 Task: Open Card Regulatory Compliance Review in Board User Experience Design to Workspace Information Management and add a team member Softage.4@softage.net, a label Orange, a checklist Social Media Marketing, an attachment from your onedrive, a color Orange and finally, add a card description 'Plan and execute company team-building conference with team-building challenges' and a comment 'Given the potential complexity of this task, let us ensure that we have a clear plan and process in place before beginning.'. Add a start date 'Jan 08, 1900' with a due date 'Jan 15, 1900'
Action: Mouse moved to (718, 191)
Screenshot: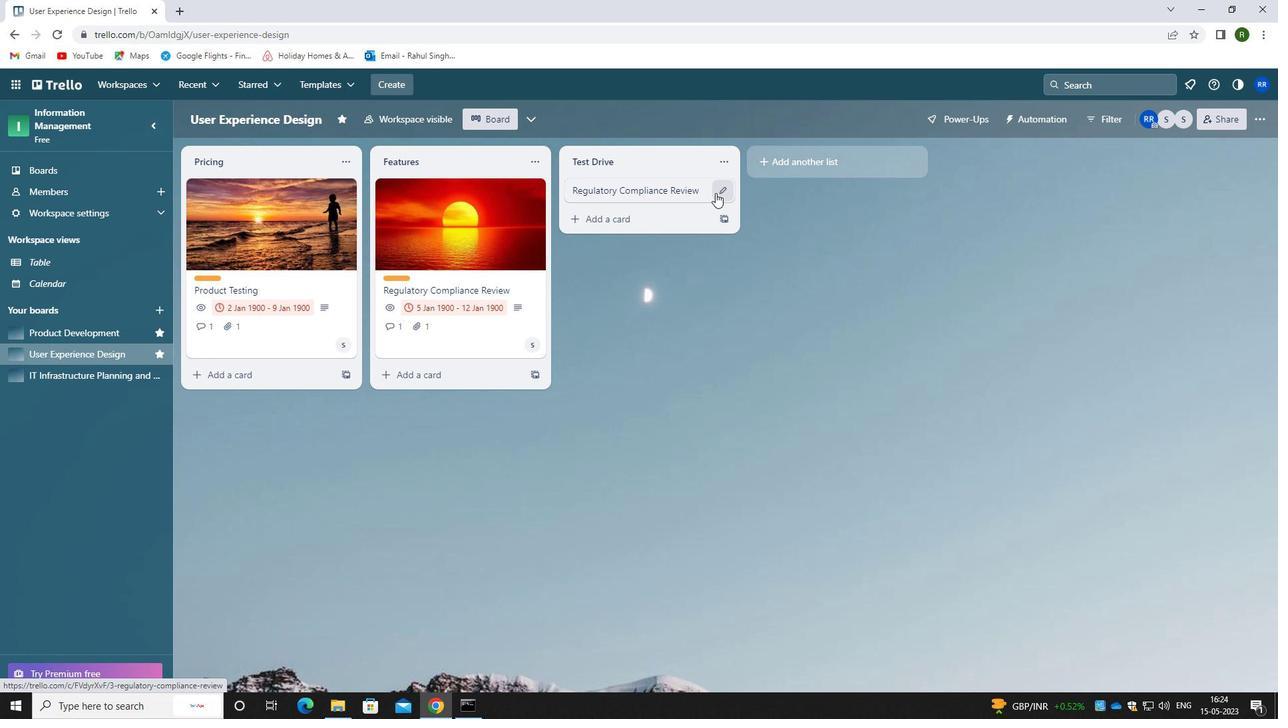 
Action: Mouse pressed left at (718, 191)
Screenshot: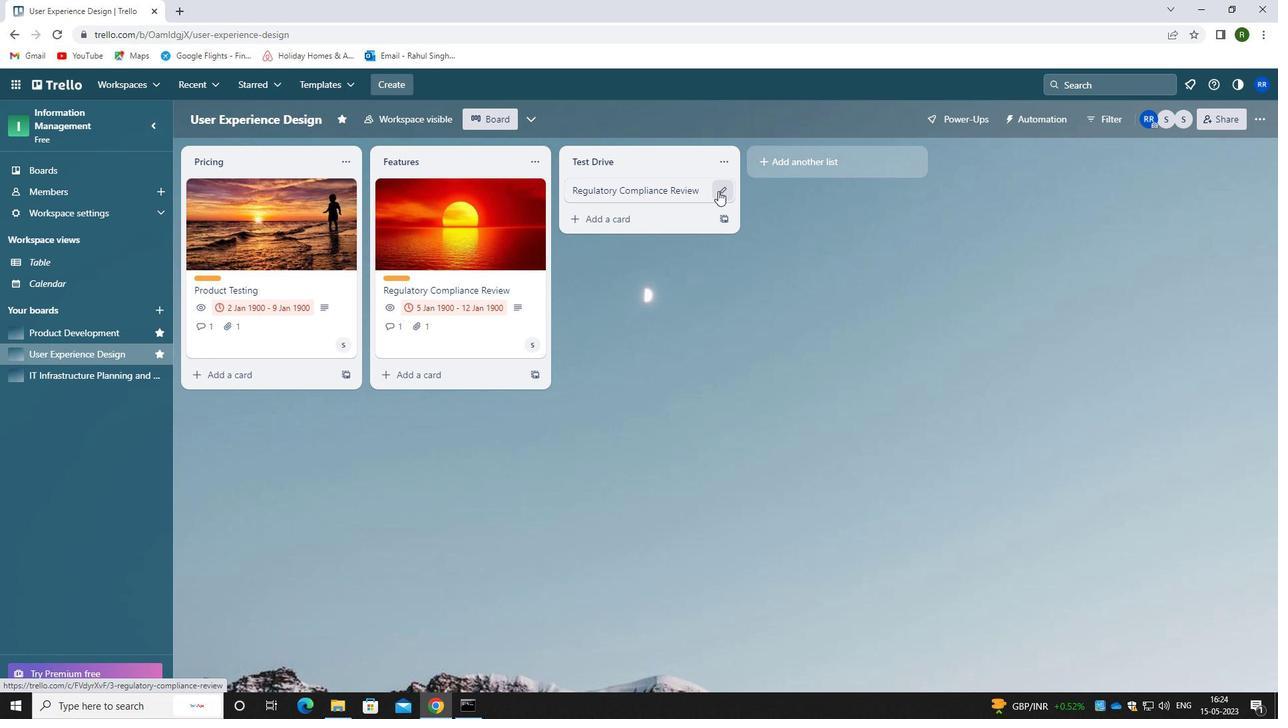 
Action: Mouse moved to (772, 192)
Screenshot: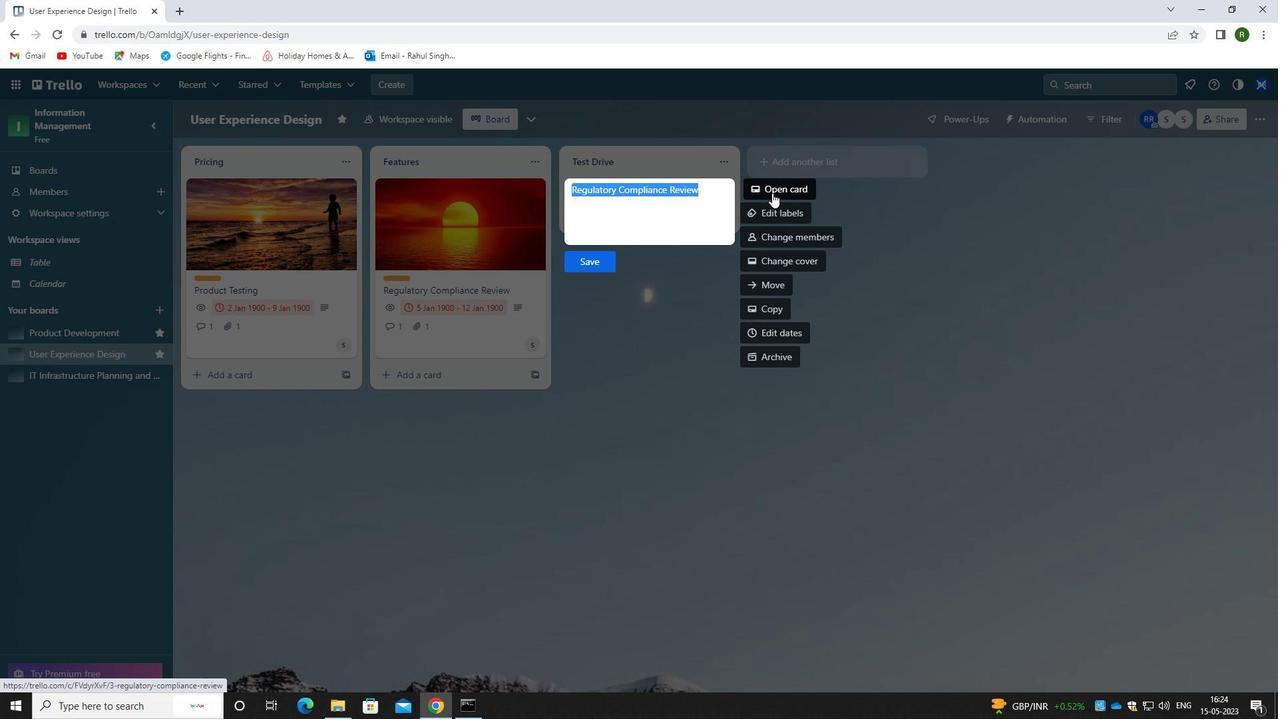 
Action: Mouse pressed left at (772, 192)
Screenshot: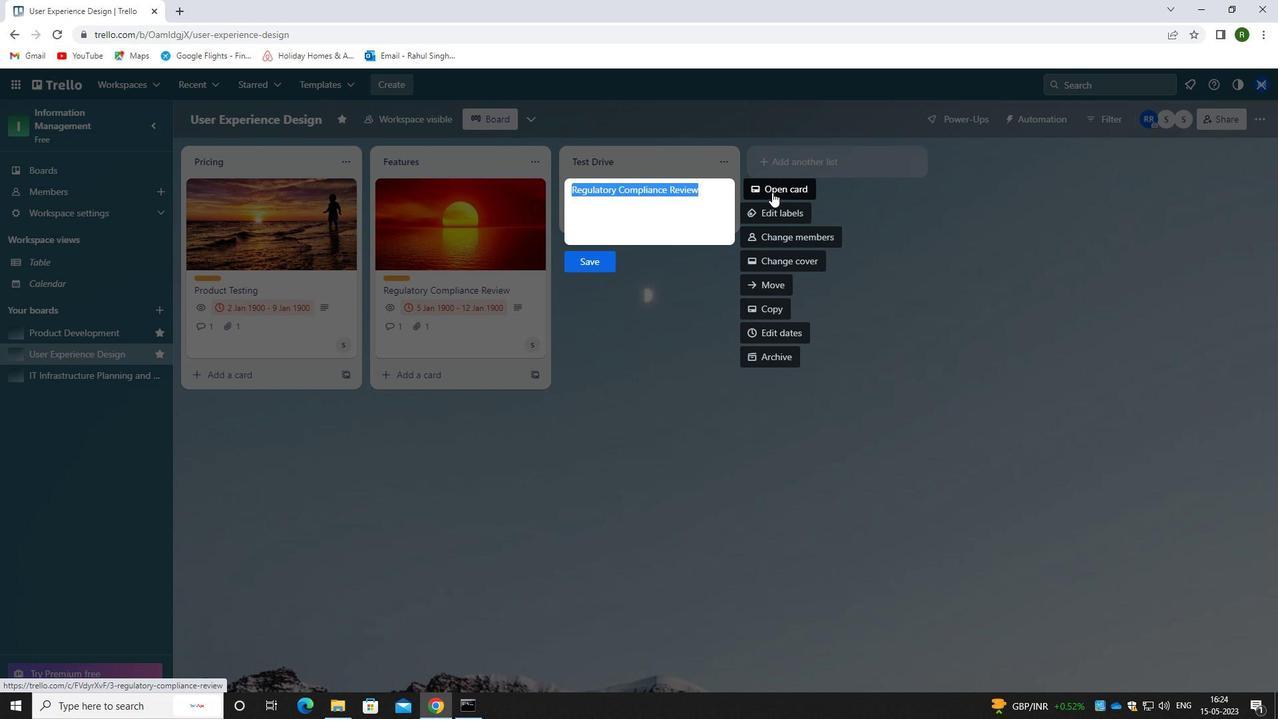 
Action: Mouse moved to (811, 240)
Screenshot: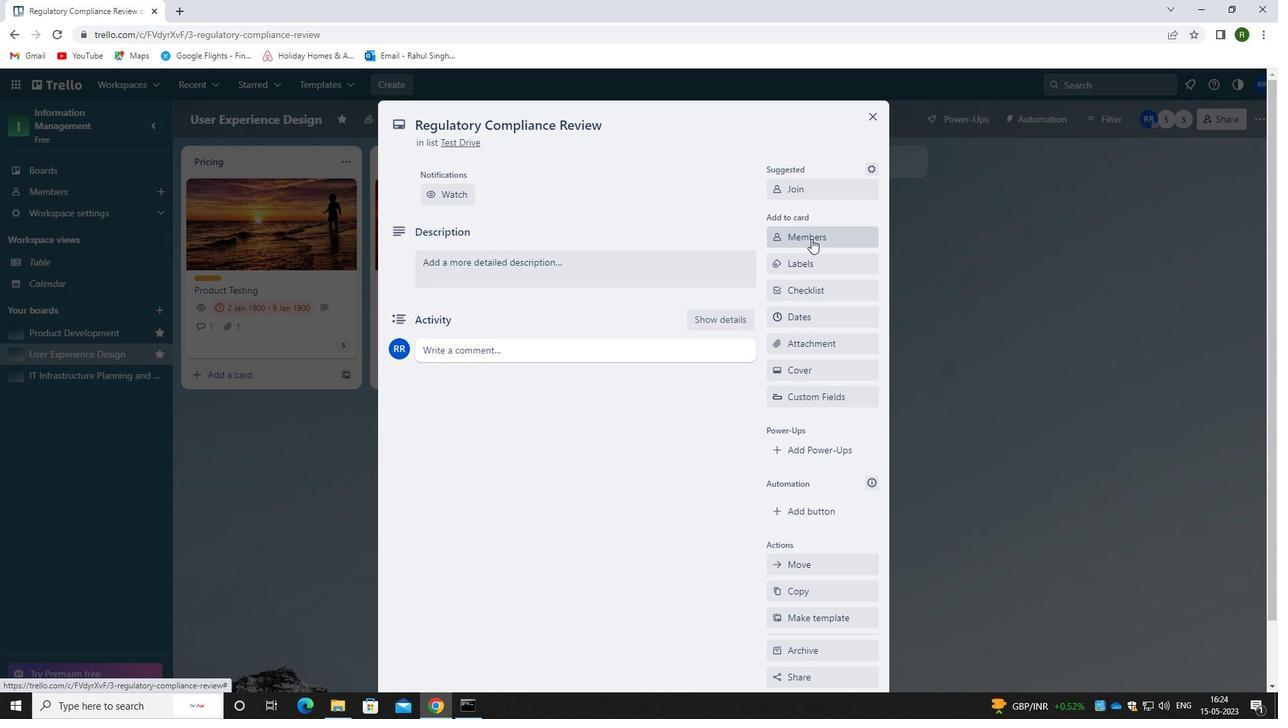 
Action: Mouse pressed left at (811, 240)
Screenshot: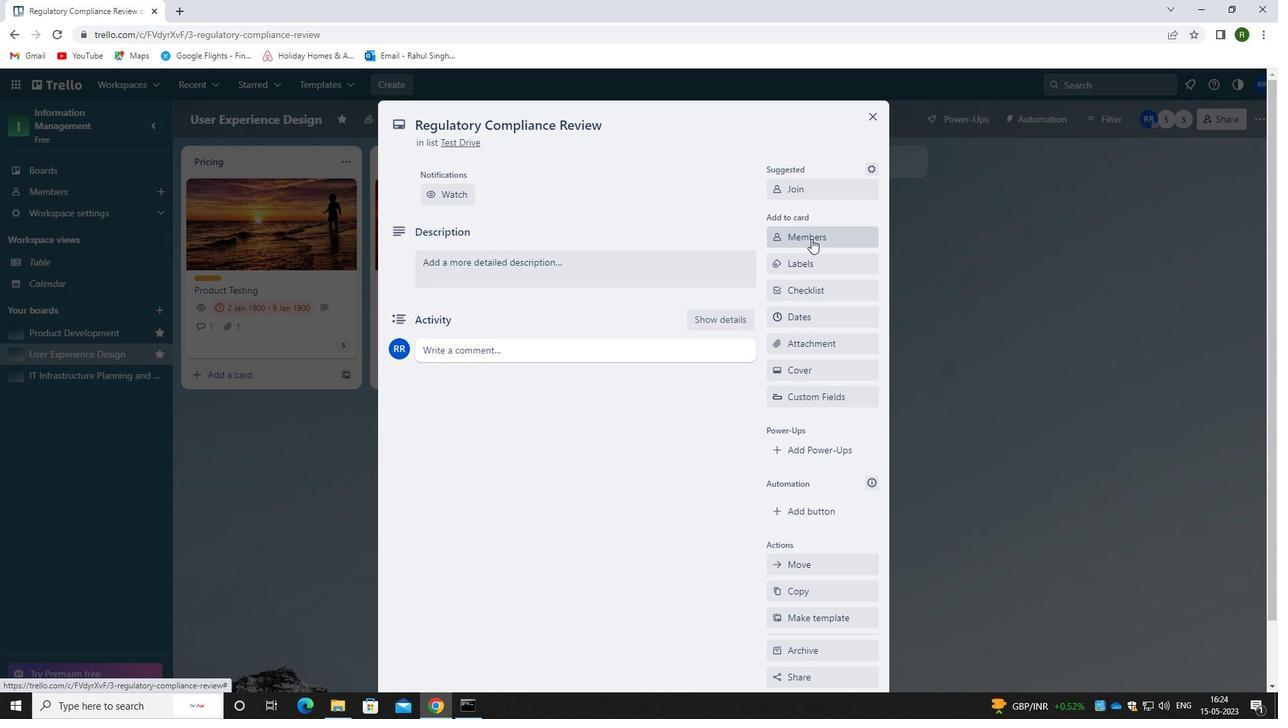 
Action: Mouse moved to (821, 293)
Screenshot: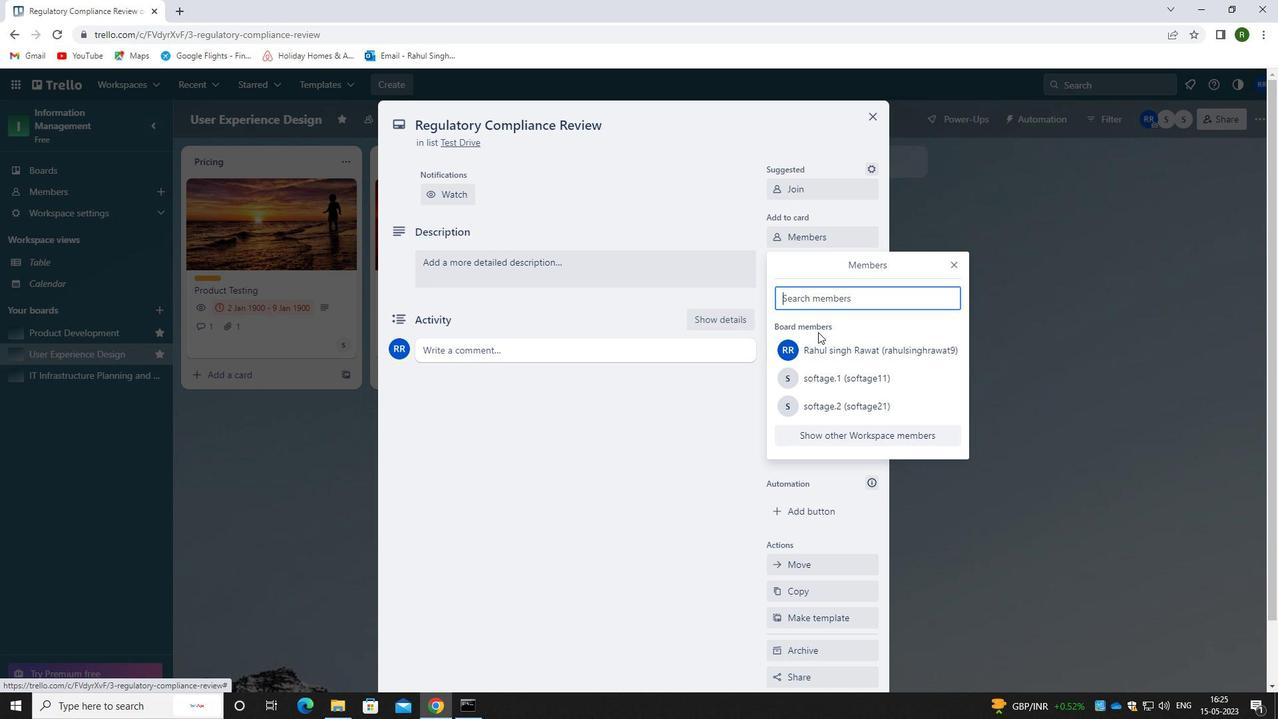 
Action: Key pressed <Key.caps_lock>s<Key.caps_lock>oftage.4<Key.shift>@SOFTAGE.NET
Screenshot: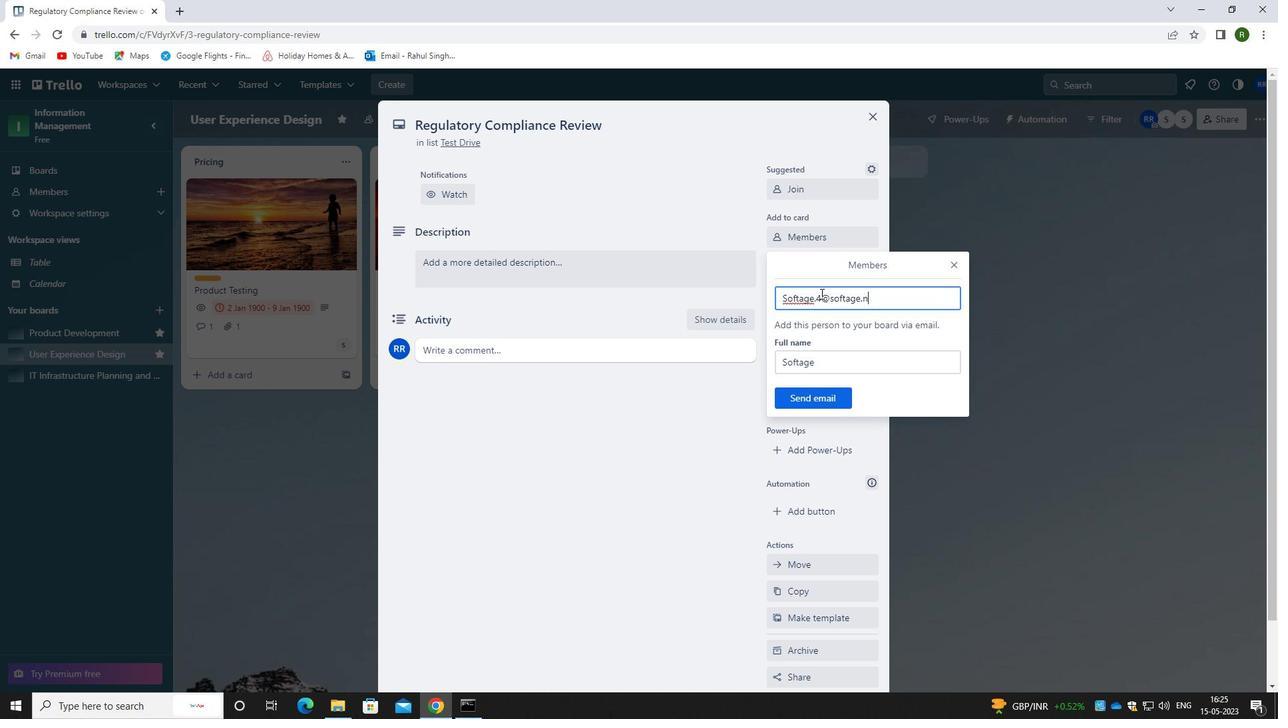 
Action: Mouse moved to (823, 393)
Screenshot: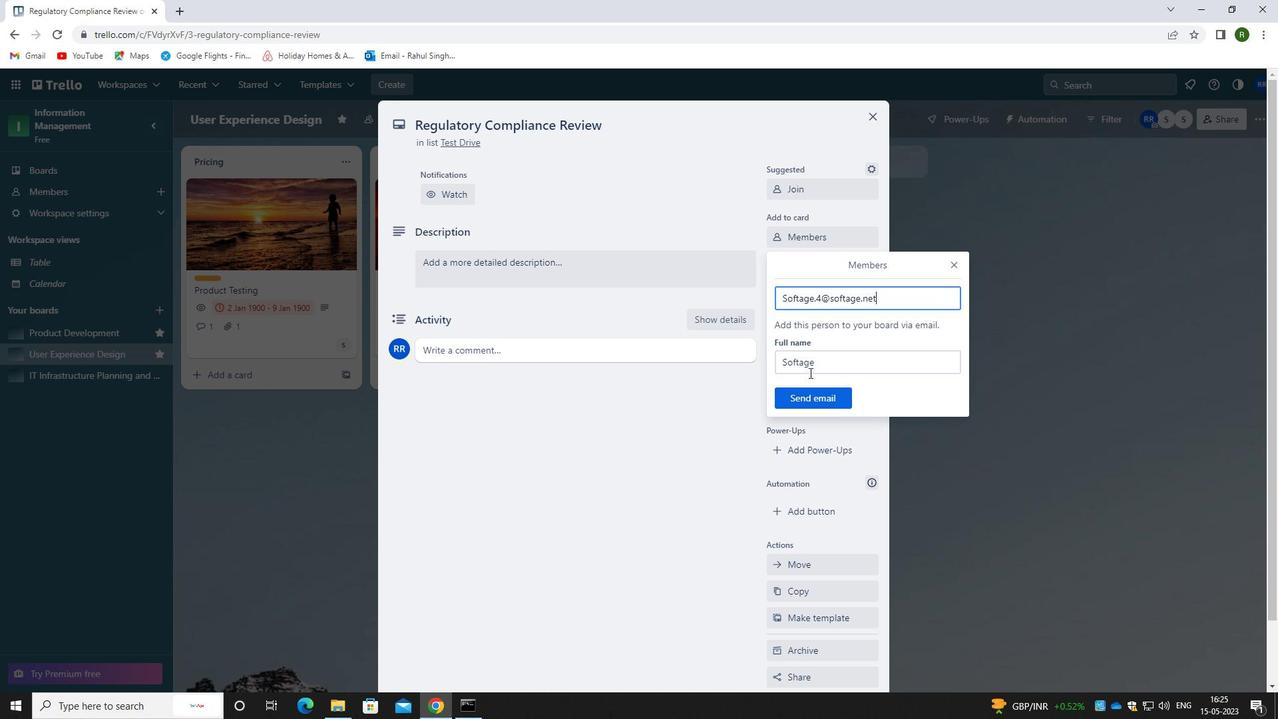 
Action: Mouse pressed left at (823, 393)
Screenshot: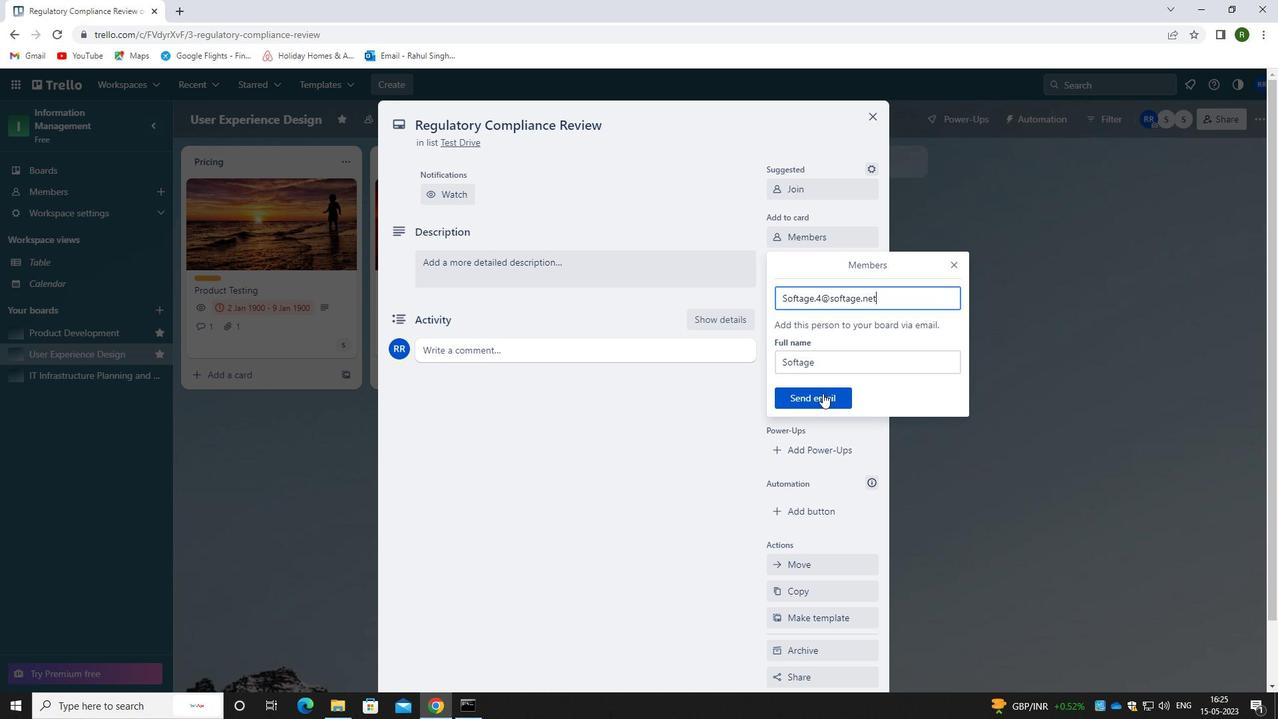 
Action: Mouse moved to (792, 263)
Screenshot: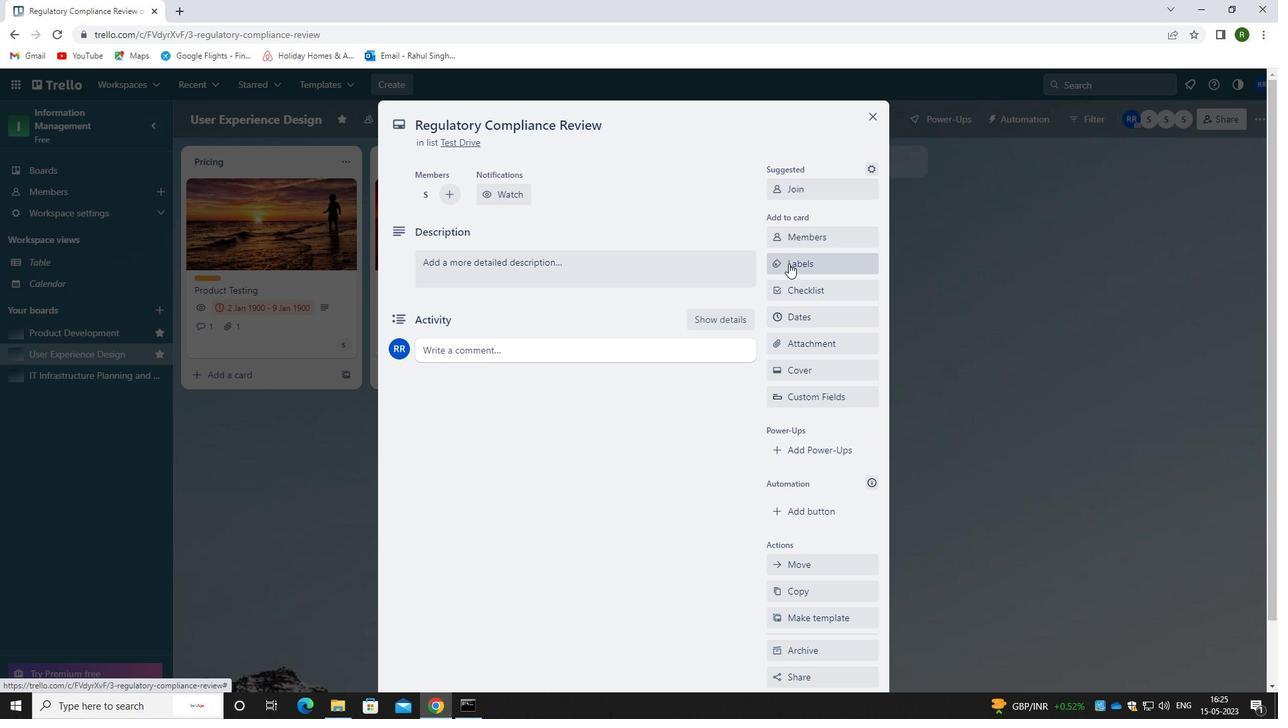 
Action: Mouse pressed left at (792, 263)
Screenshot: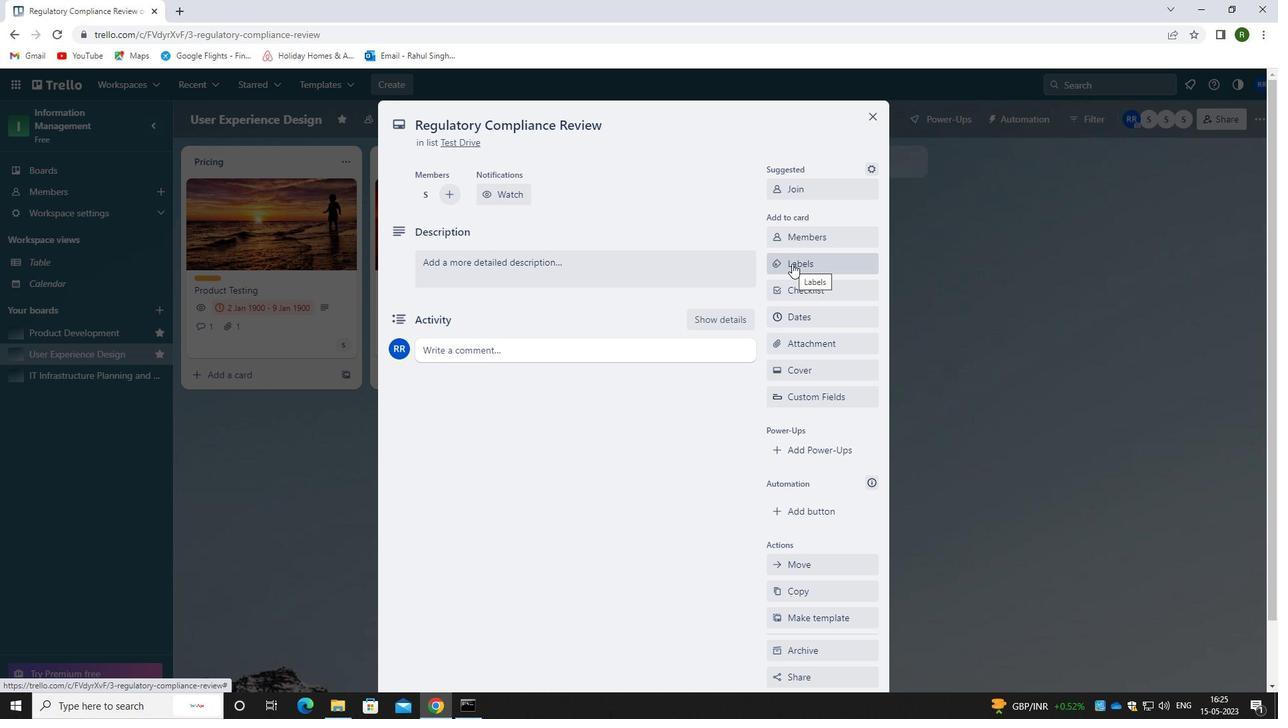 
Action: Mouse moved to (832, 316)
Screenshot: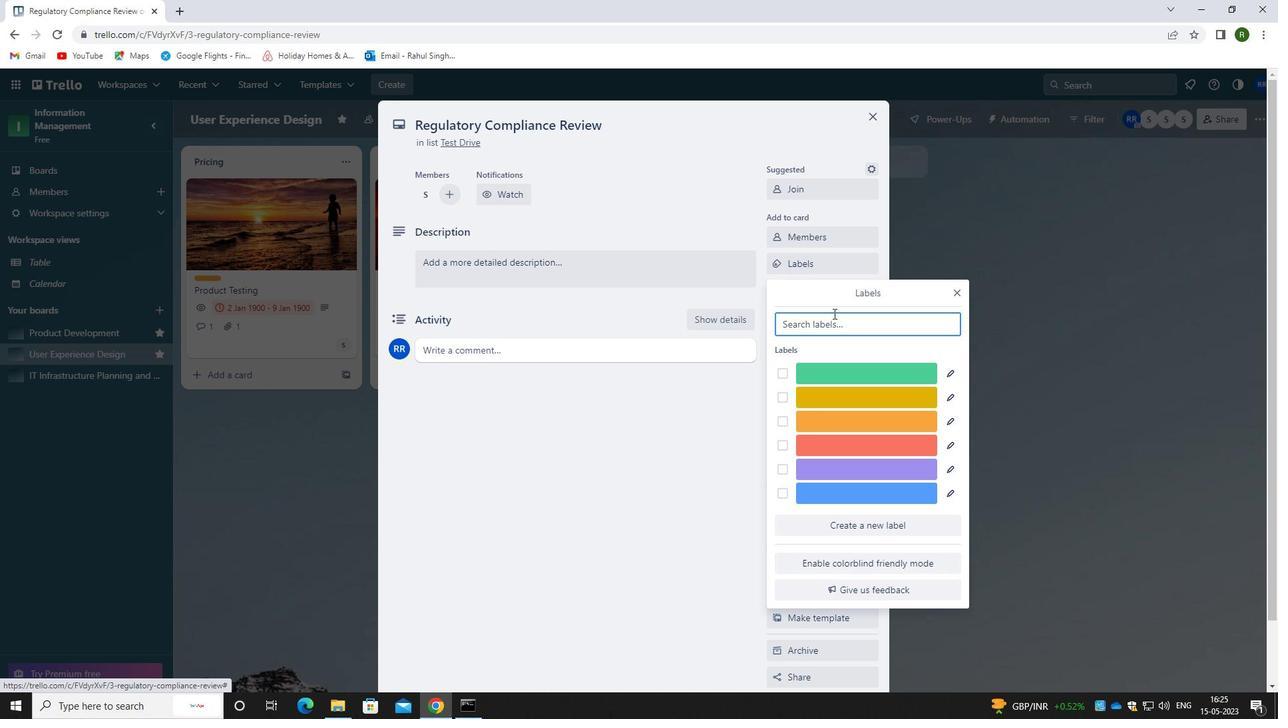 
Action: Key pressed ORANGE
Screenshot: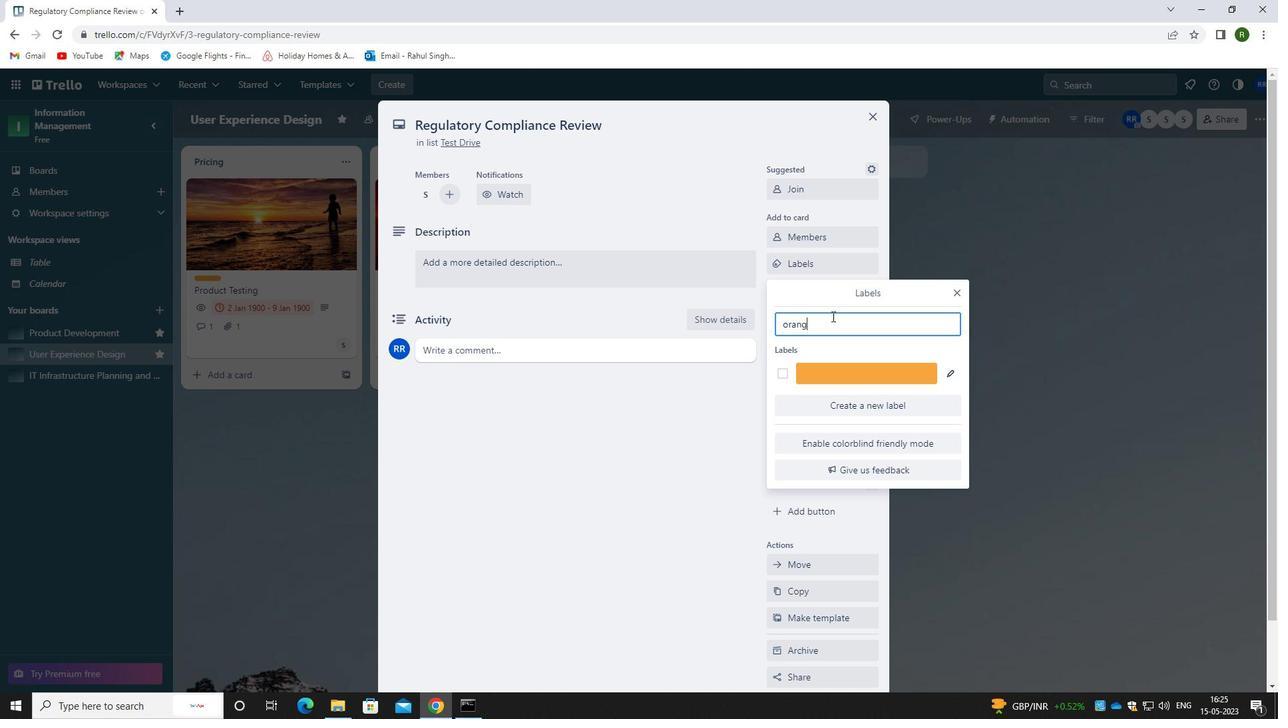 
Action: Mouse moved to (784, 379)
Screenshot: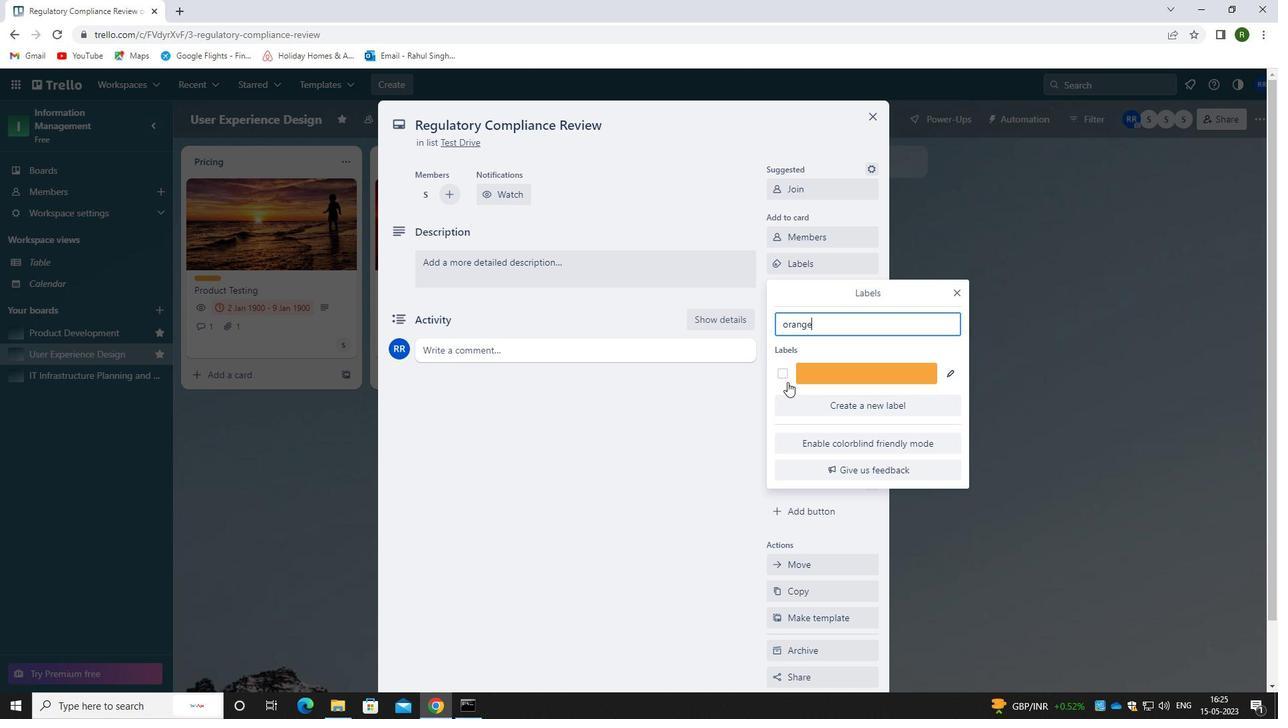 
Action: Mouse pressed left at (784, 379)
Screenshot: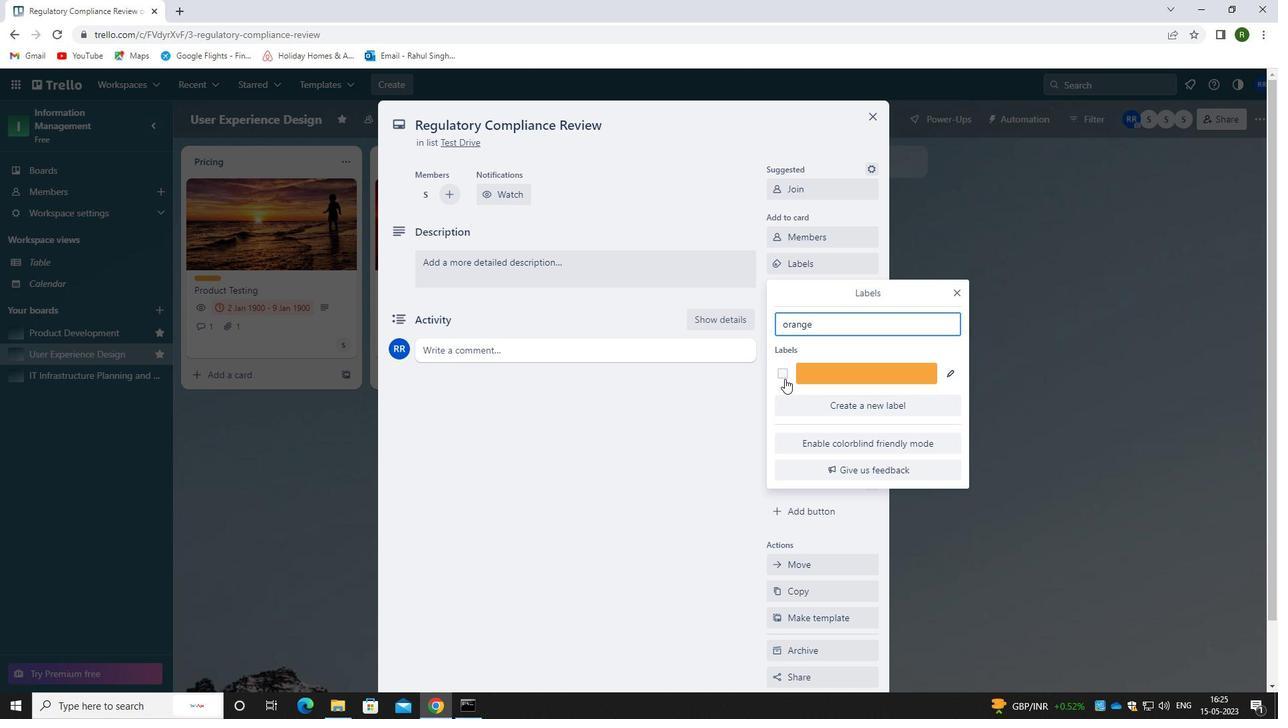 
Action: Mouse moved to (730, 418)
Screenshot: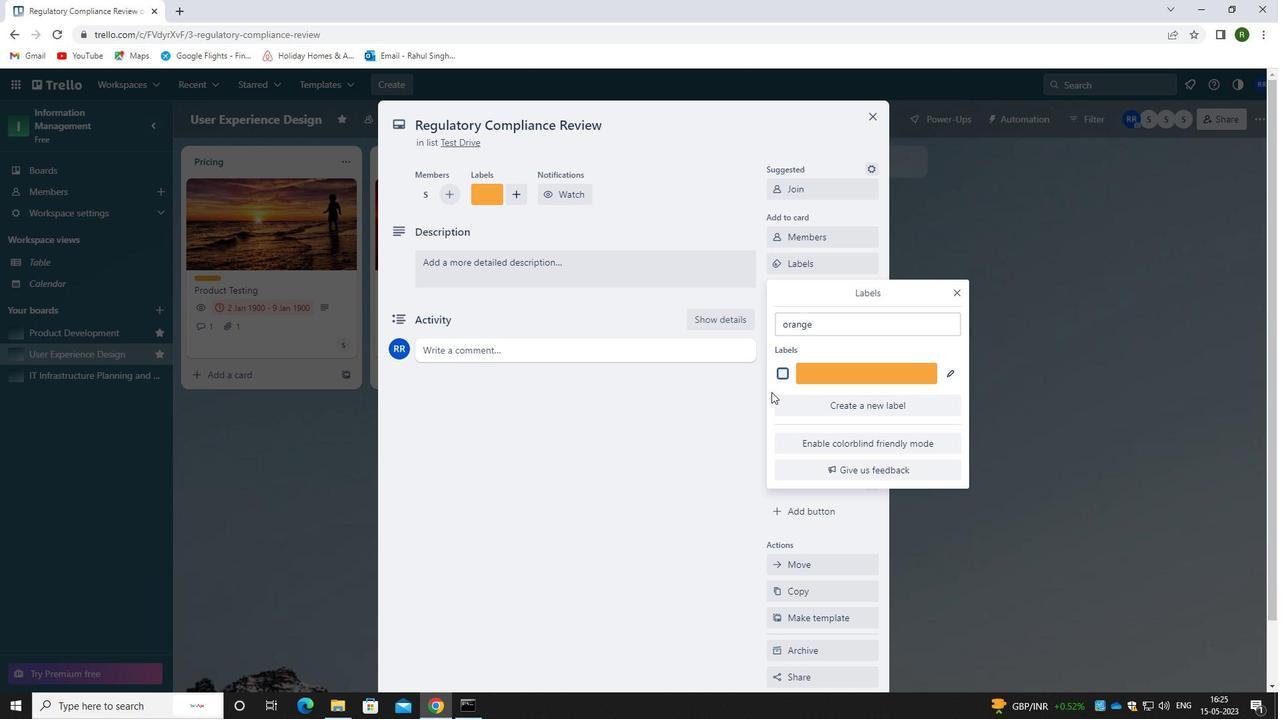 
Action: Mouse pressed left at (730, 418)
Screenshot: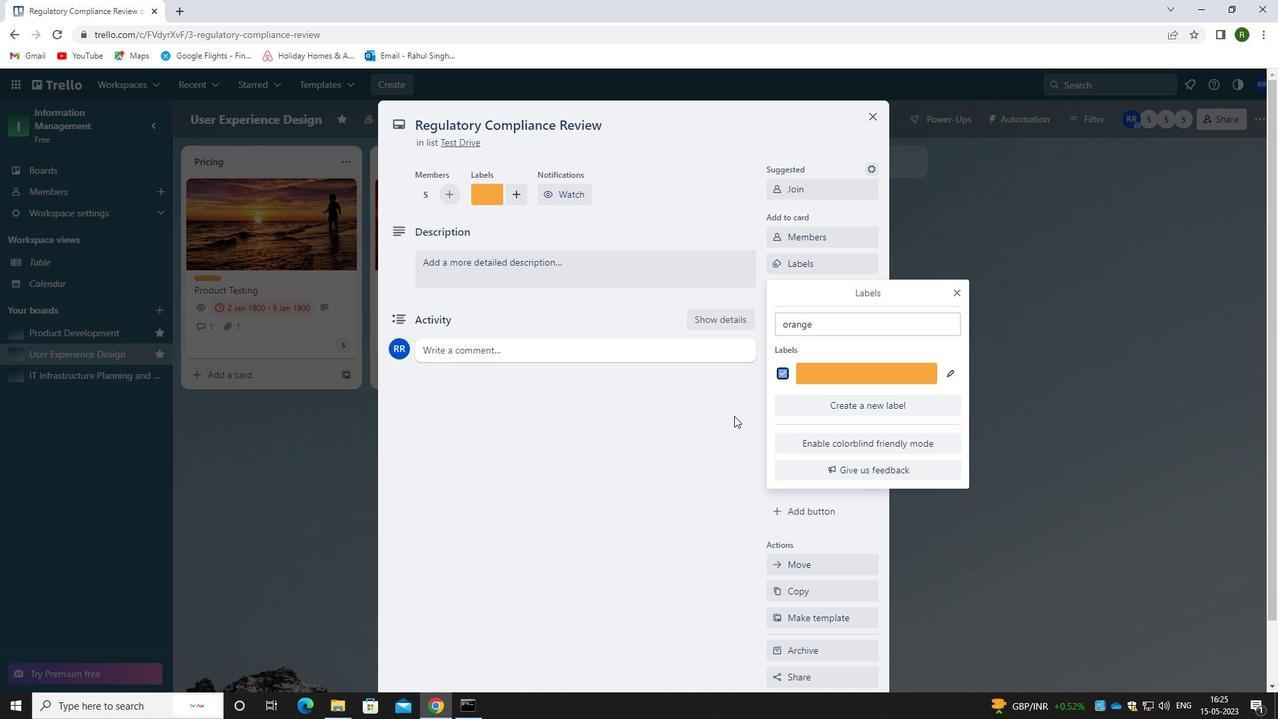 
Action: Mouse moved to (831, 291)
Screenshot: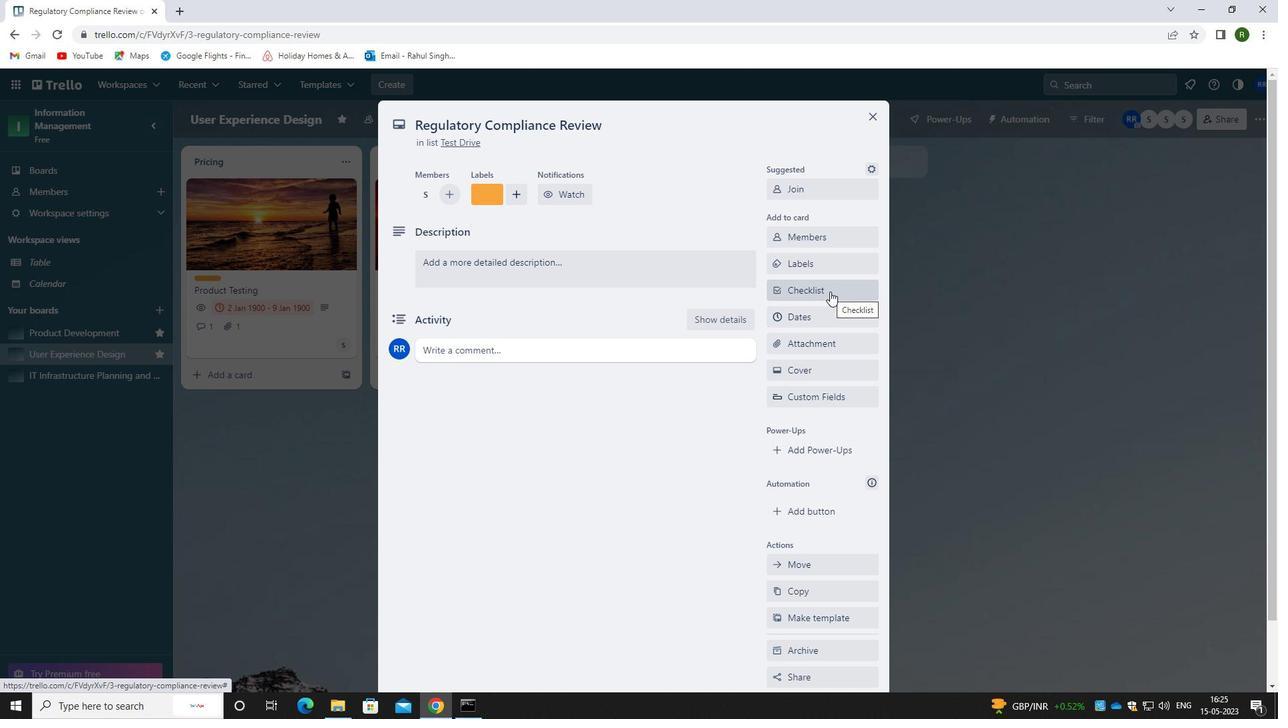 
Action: Mouse pressed left at (831, 291)
Screenshot: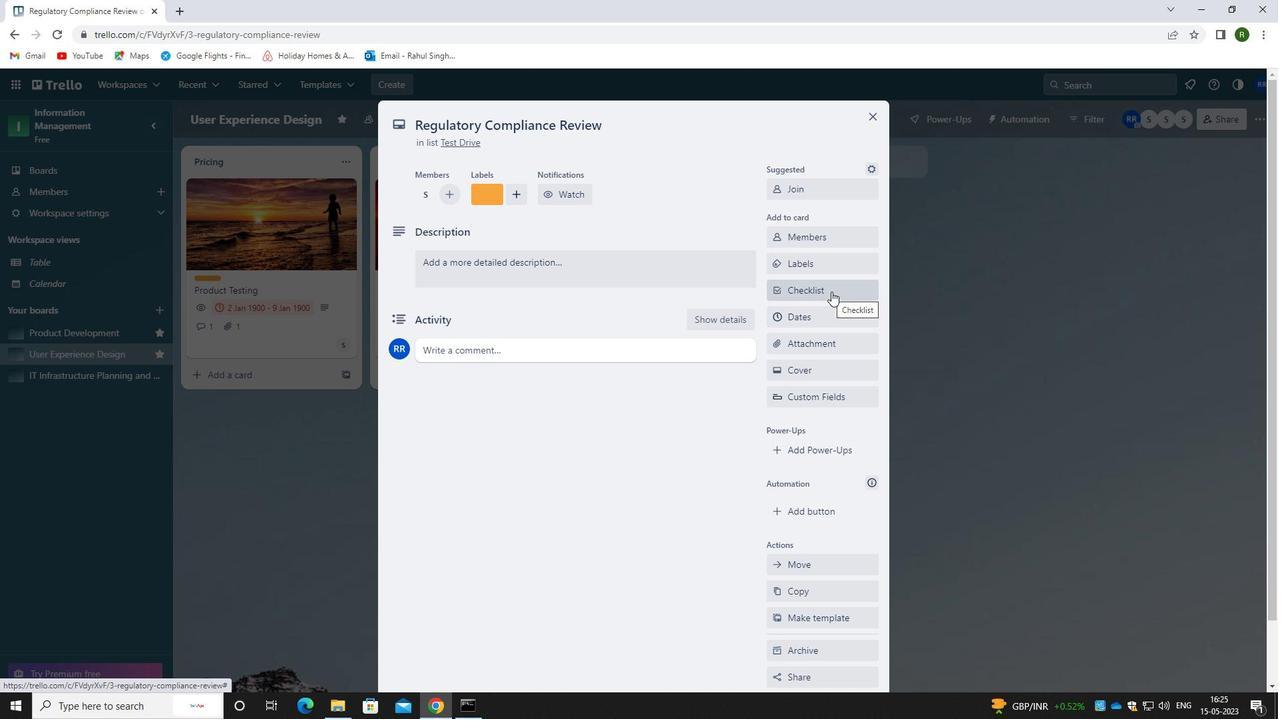 
Action: Mouse moved to (807, 358)
Screenshot: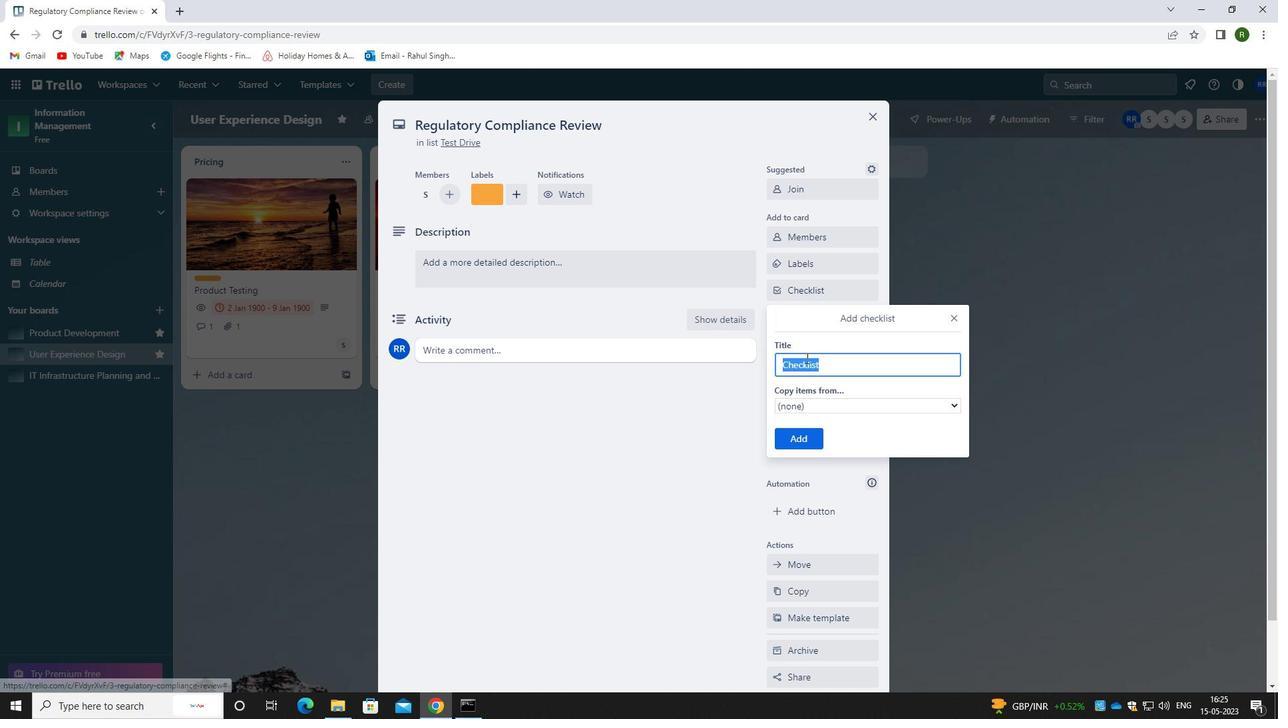 
Action: Key pressed <Key.shift>SOCIAL<Key.space><Key.shift>MEDIA<Key.space><Key.shift>MARKETING
Screenshot: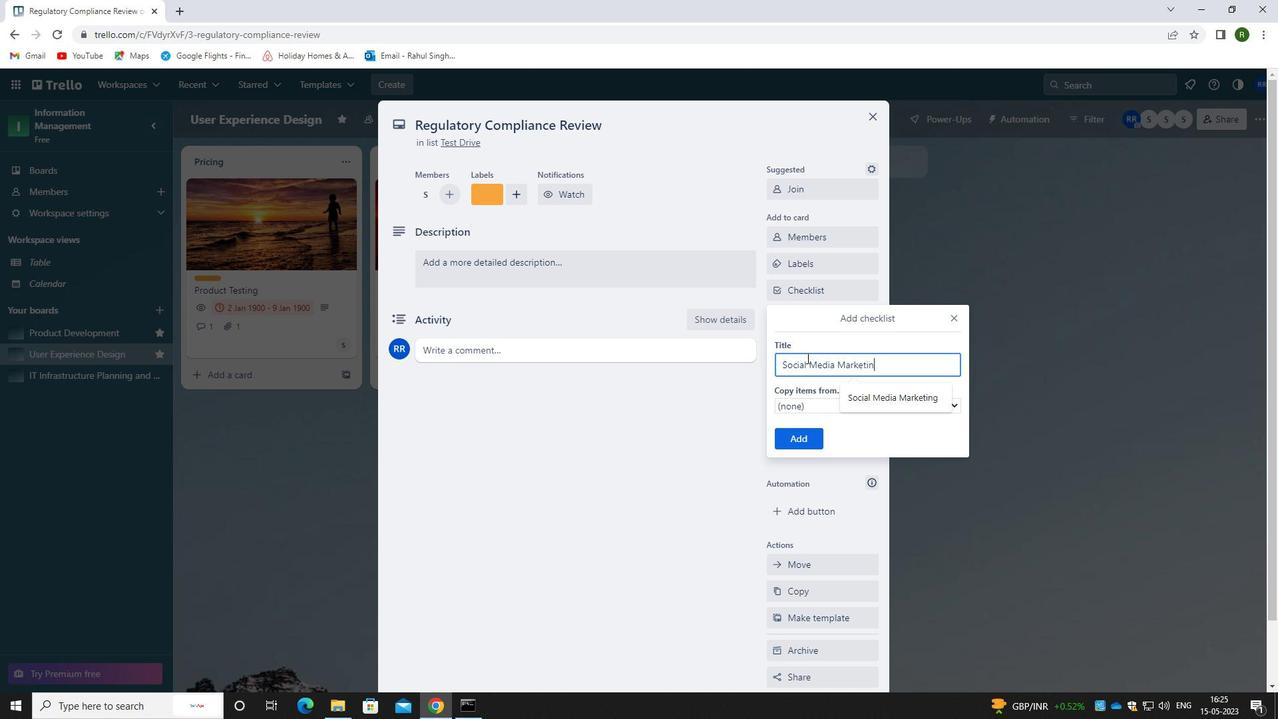 
Action: Mouse moved to (800, 431)
Screenshot: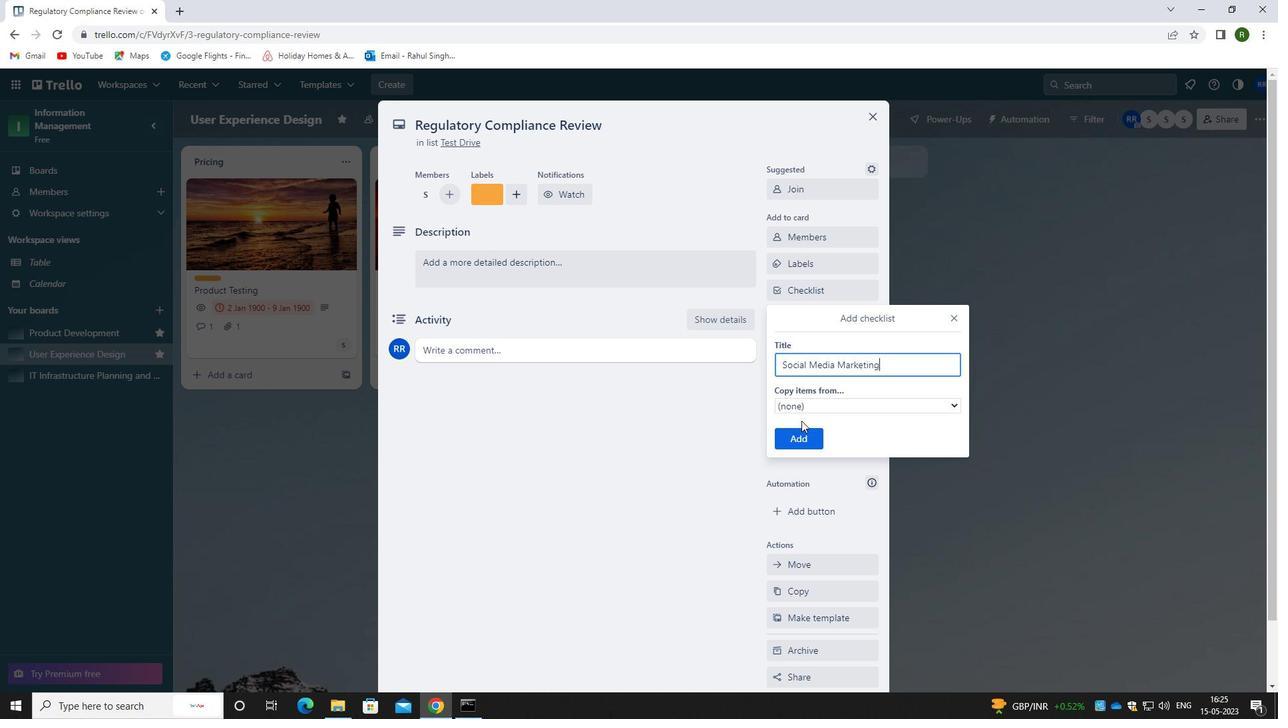 
Action: Mouse pressed left at (800, 431)
Screenshot: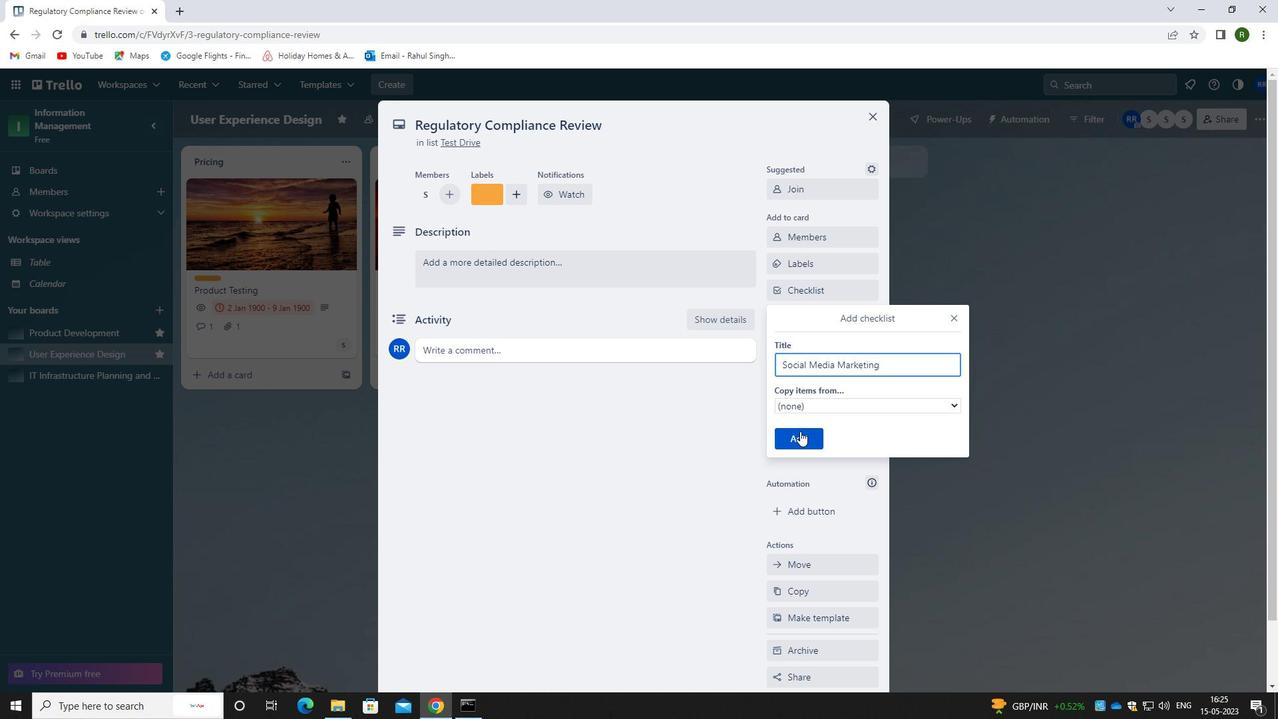 
Action: Mouse moved to (832, 352)
Screenshot: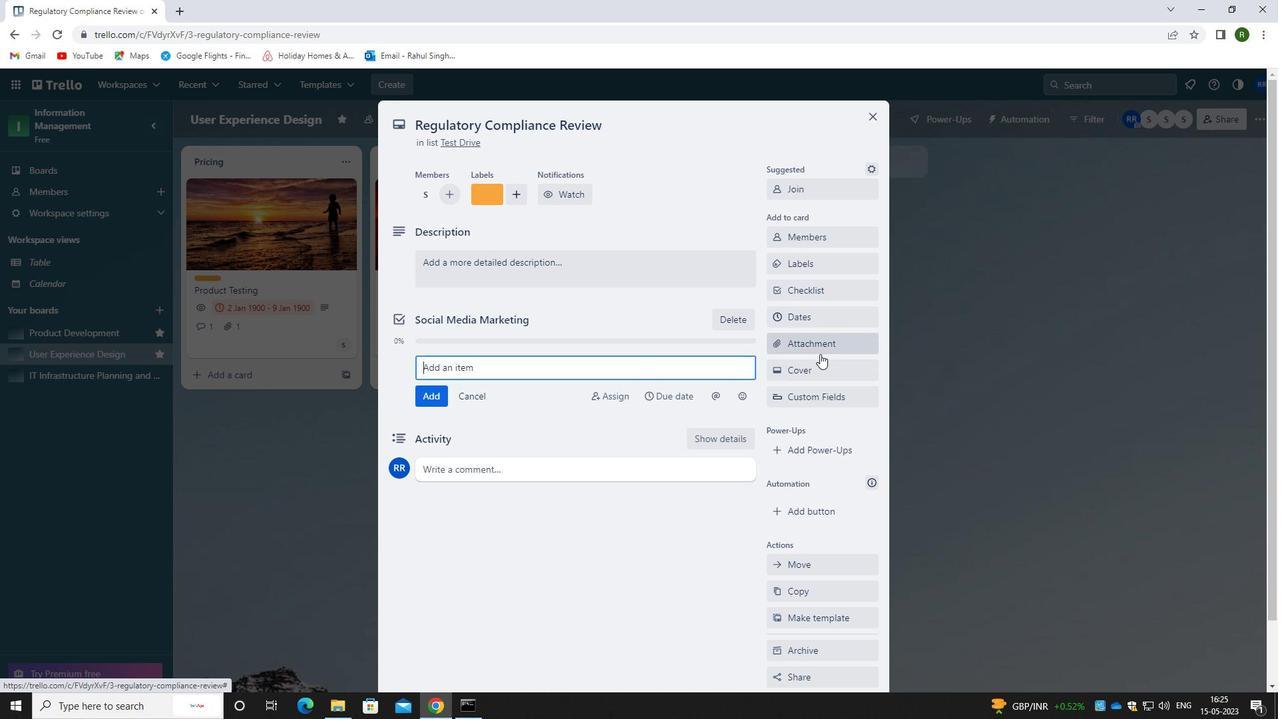 
Action: Mouse pressed left at (832, 352)
Screenshot: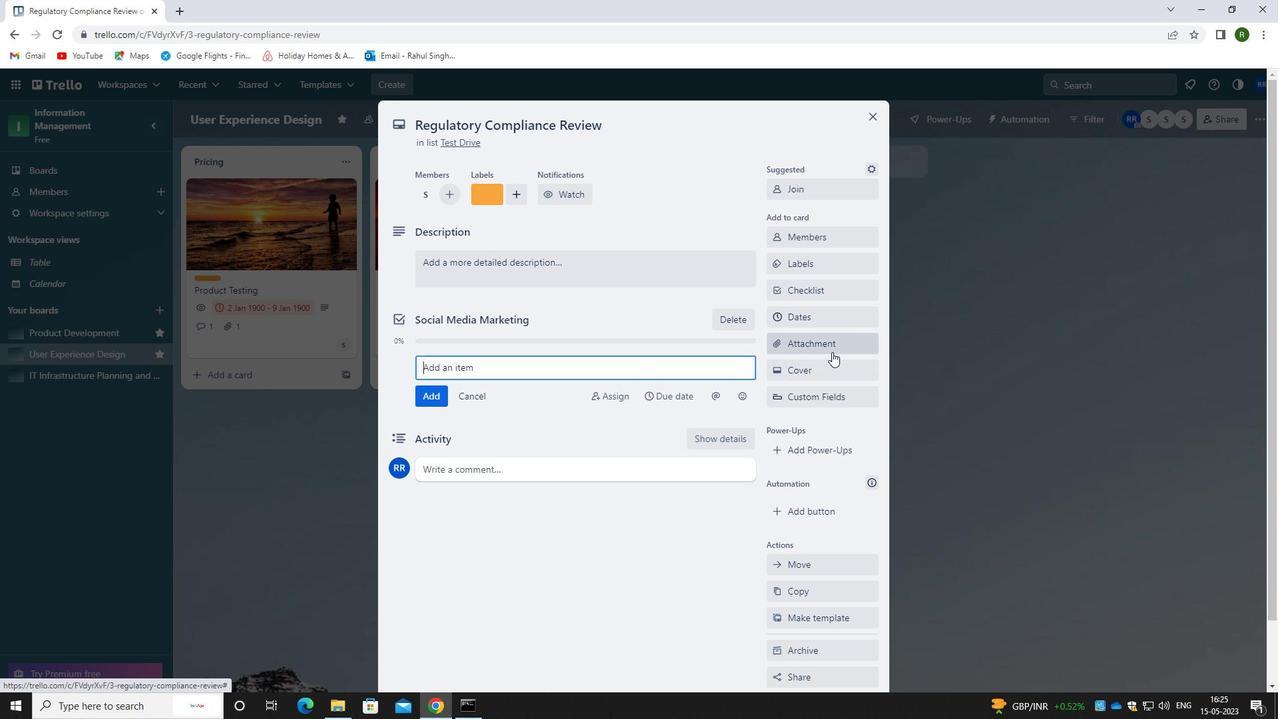 
Action: Mouse moved to (815, 500)
Screenshot: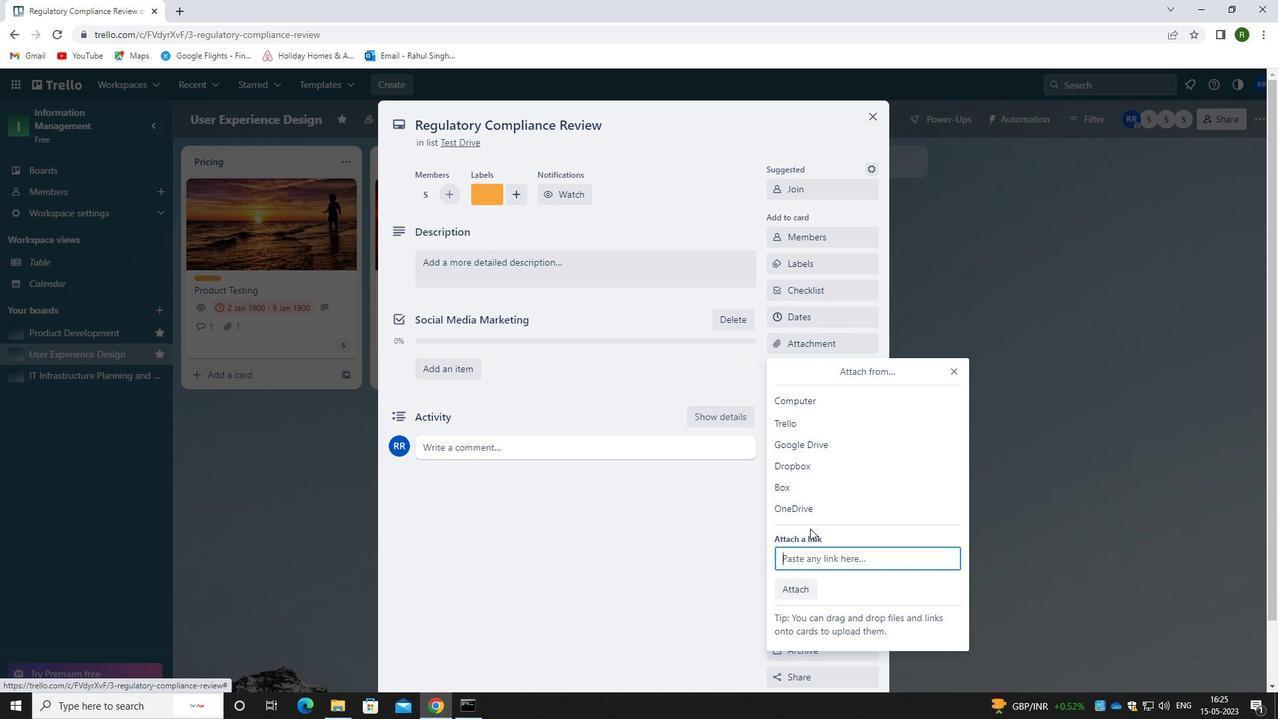 
Action: Mouse pressed left at (815, 500)
Screenshot: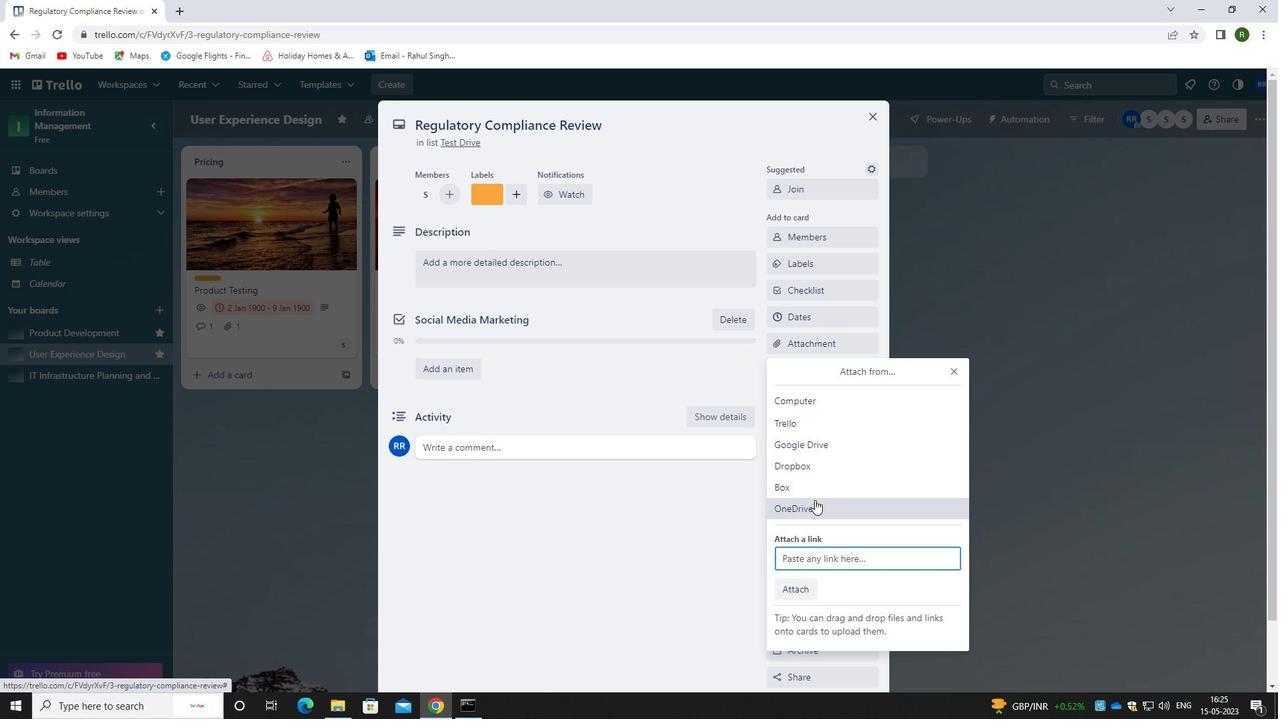 
Action: Mouse moved to (403, 434)
Screenshot: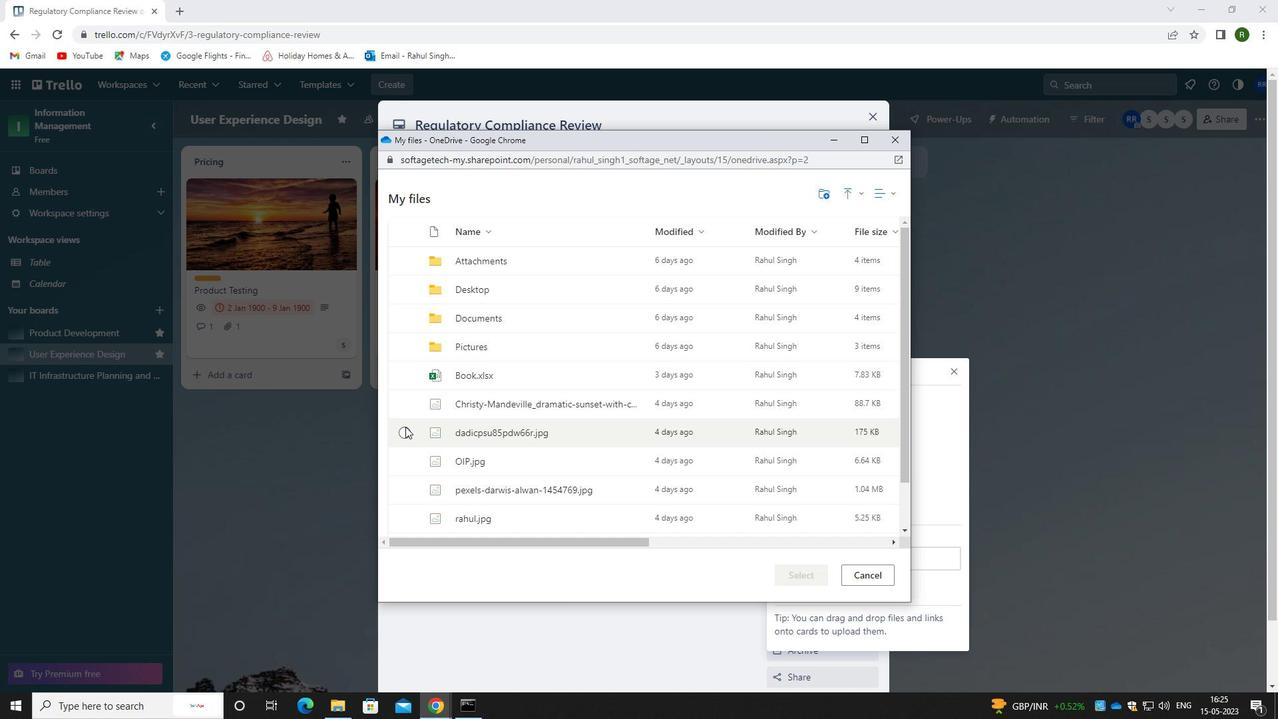 
Action: Mouse pressed left at (403, 434)
Screenshot: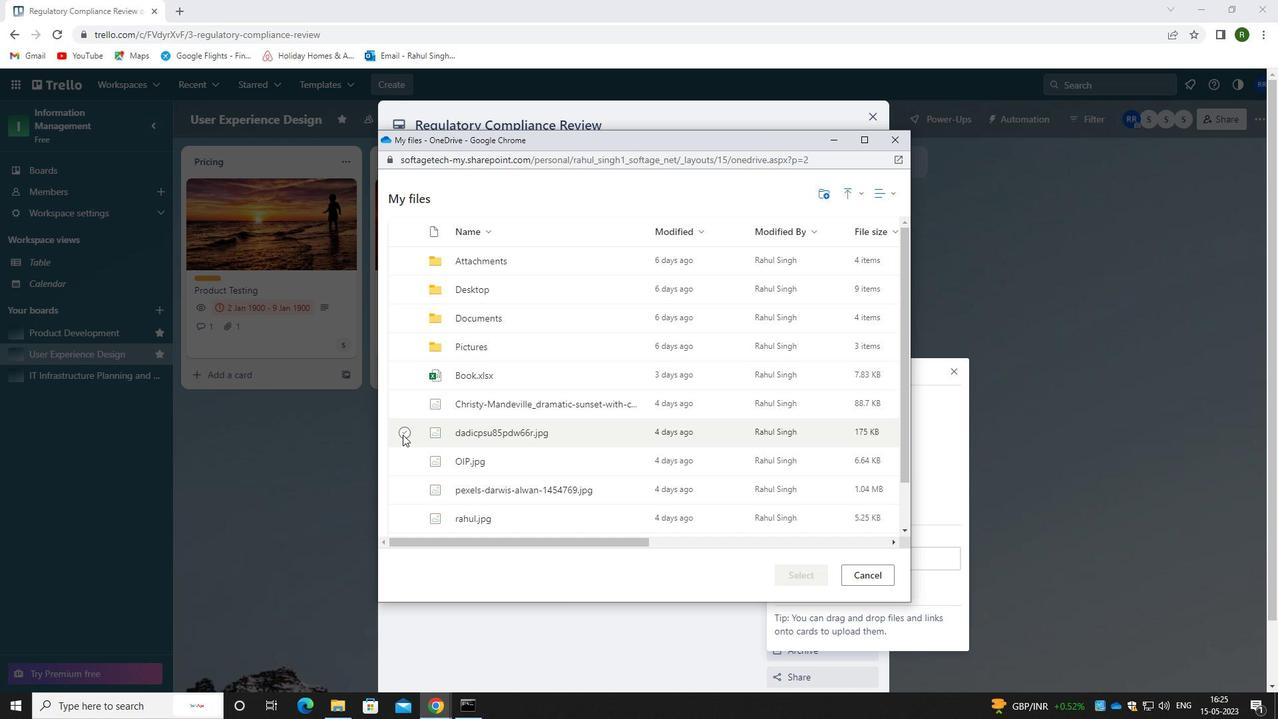 
Action: Mouse moved to (800, 578)
Screenshot: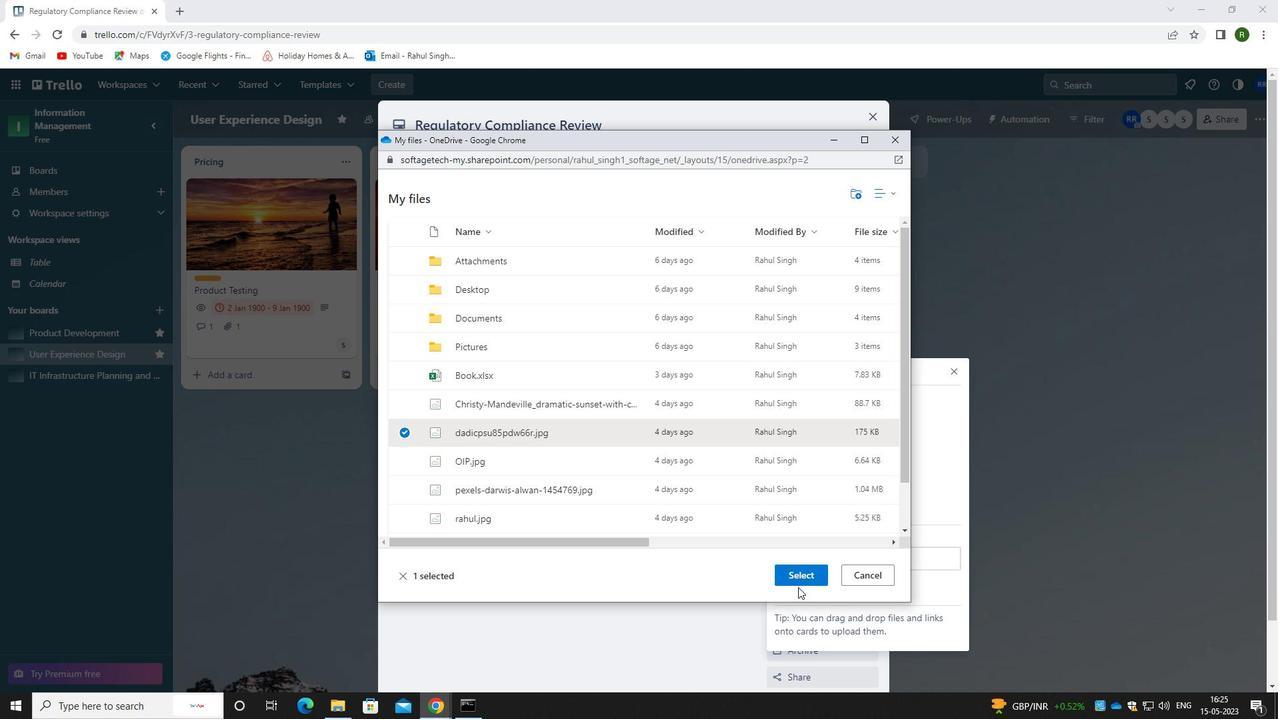
Action: Mouse pressed left at (800, 578)
Screenshot: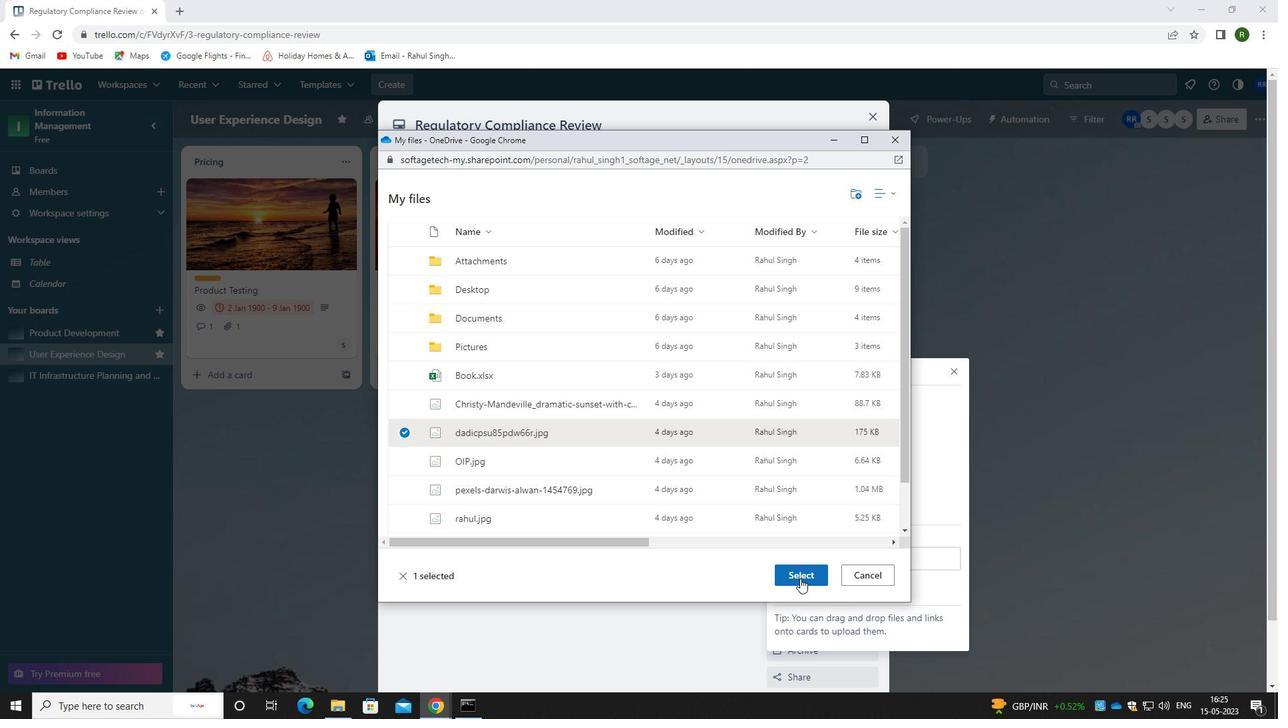 
Action: Mouse moved to (575, 266)
Screenshot: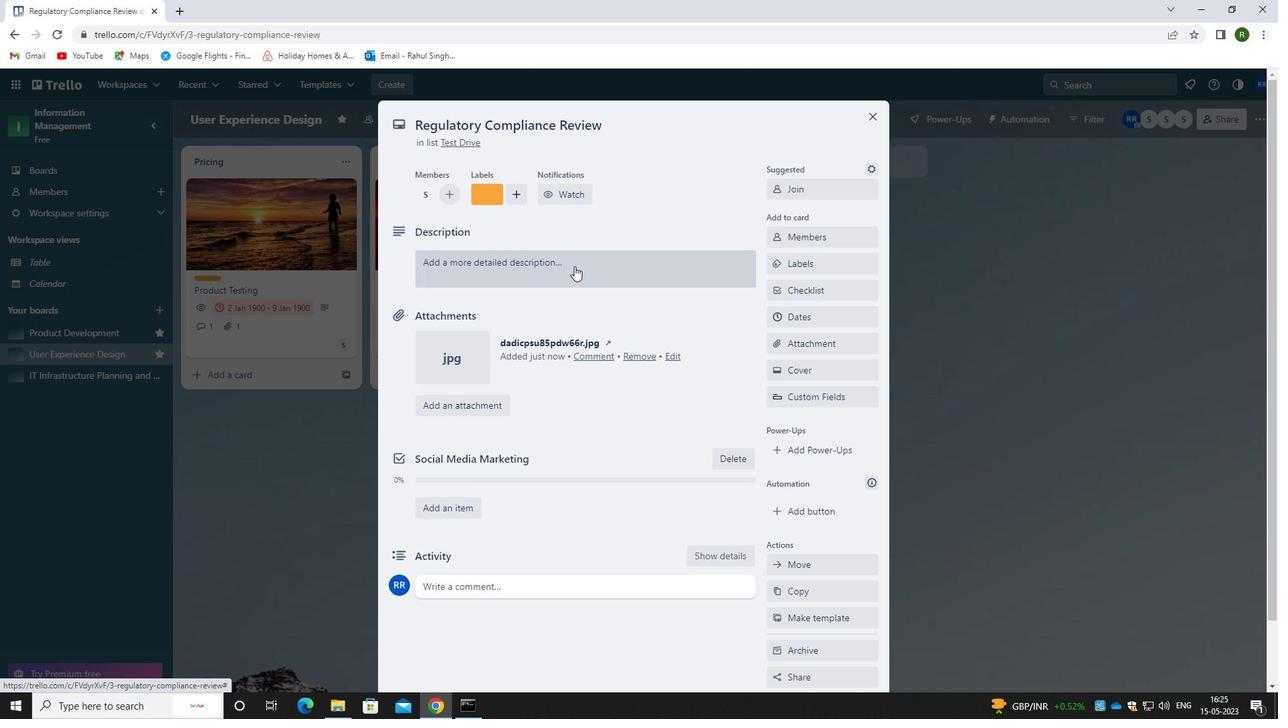 
Action: Mouse pressed left at (575, 266)
Screenshot: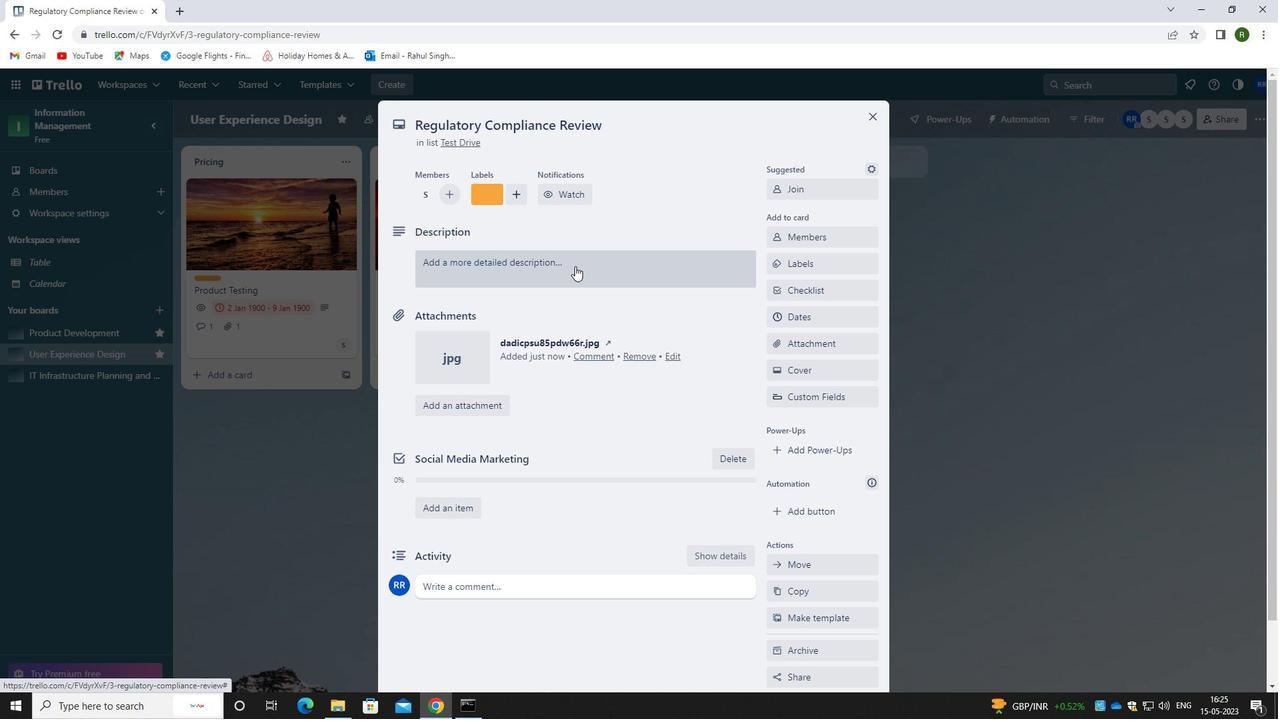 
Action: Mouse moved to (566, 358)
Screenshot: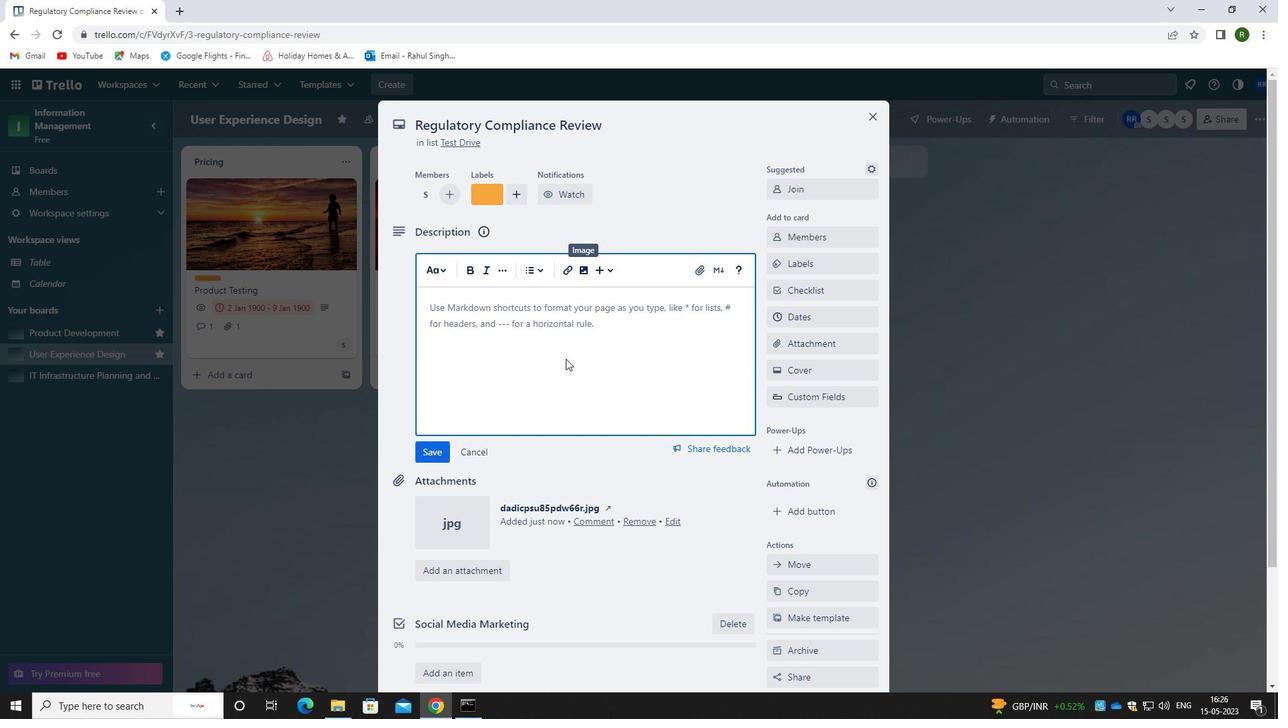 
Action: Key pressed <Key.caps_lock>P<Key.caps_lock>LAN<Key.space>AND<Key.space>EXECUTE<Key.space>COMPANY<Key.space>TEAM-BUILDING<Key.space>CONFERENCE<Key.space>WITH<Key.space>TEAM<Key.space>BUILDING<Key.space>CHALLENGES.
Screenshot: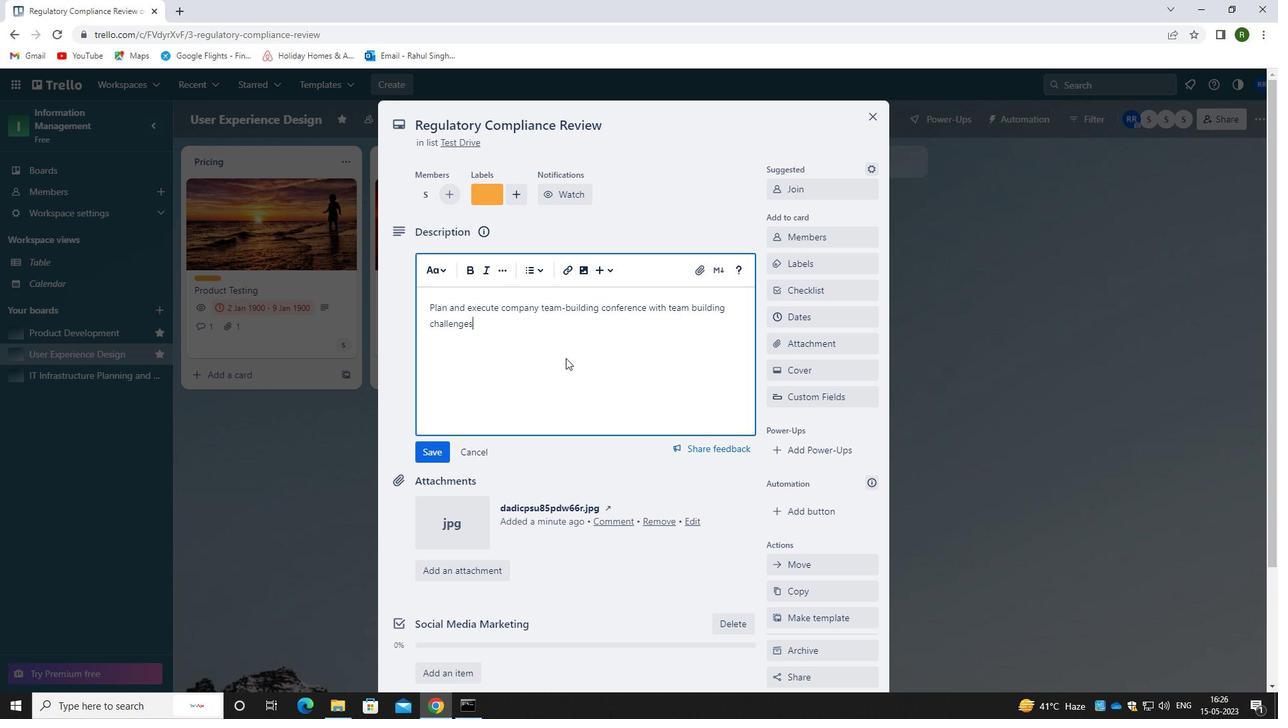 
Action: Mouse moved to (436, 443)
Screenshot: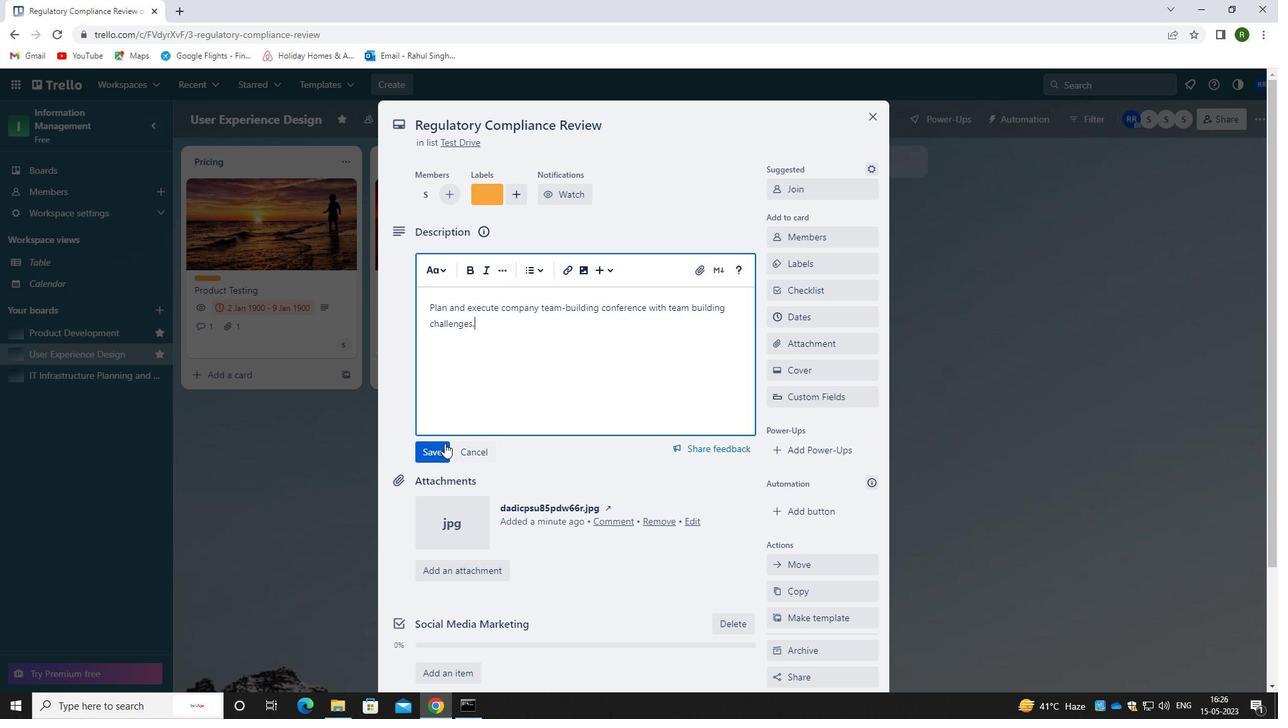 
Action: Mouse pressed left at (436, 443)
Screenshot: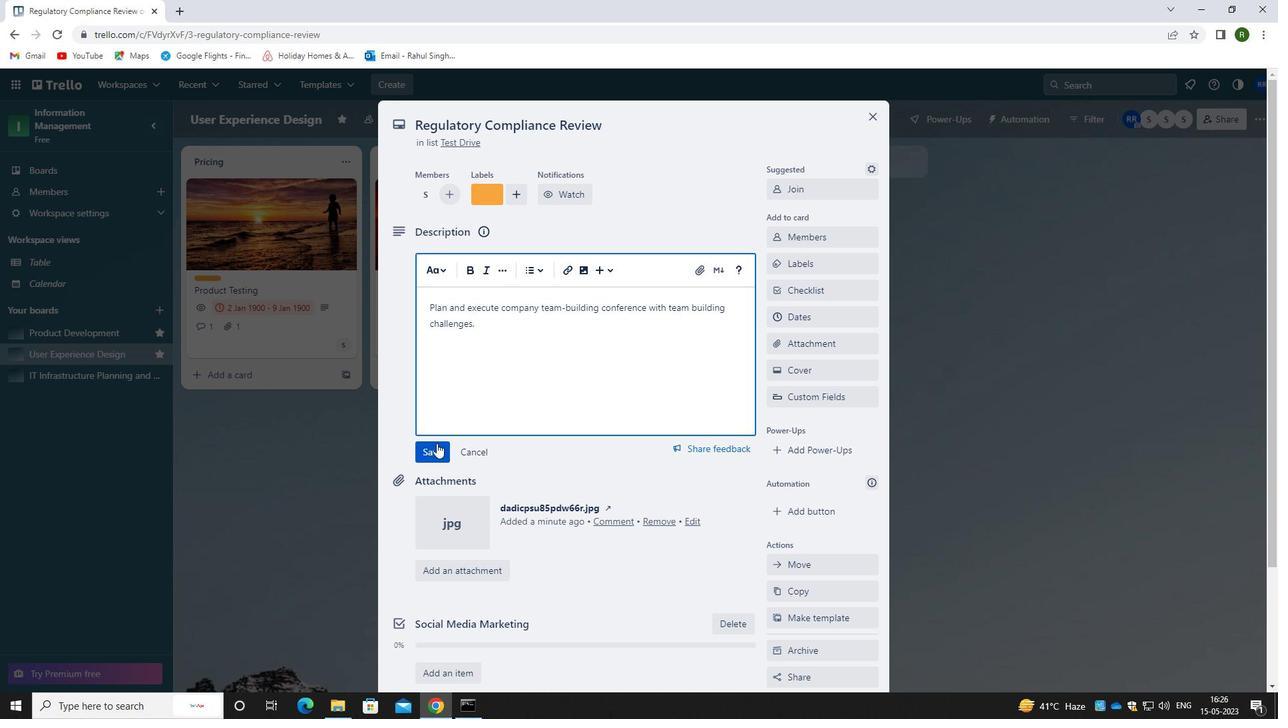 
Action: Mouse moved to (514, 426)
Screenshot: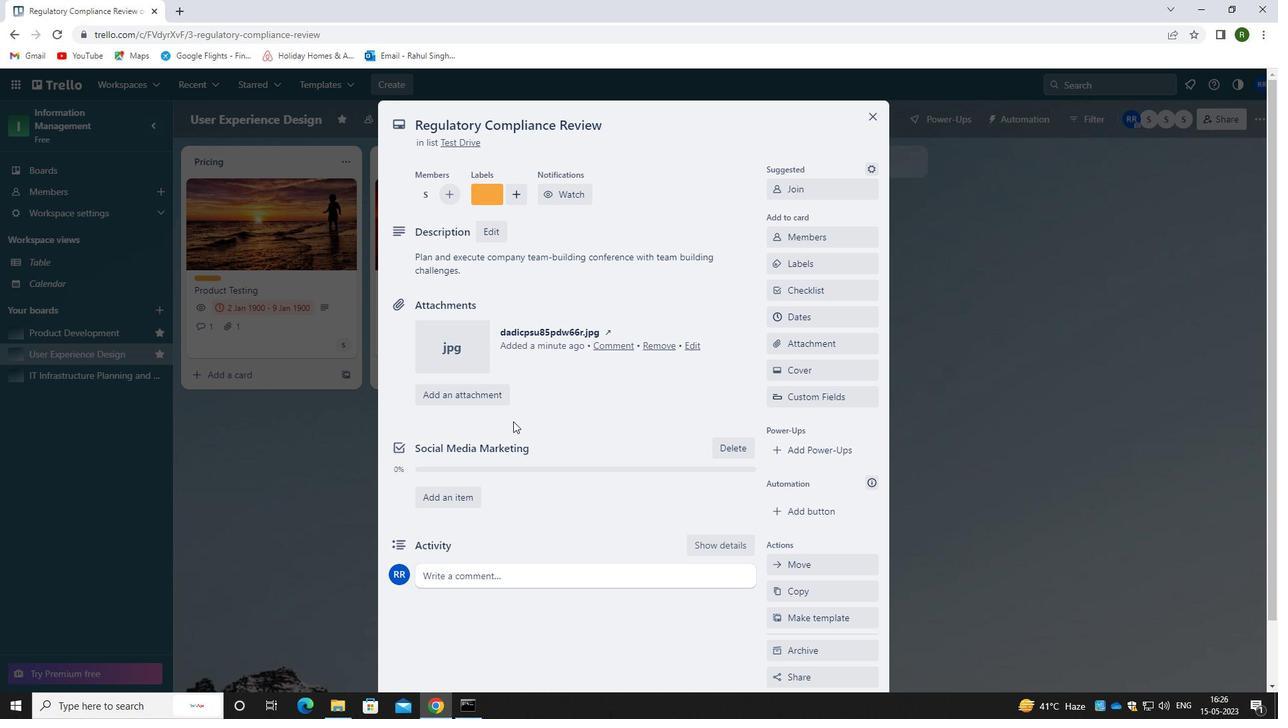 
Action: Mouse scrolled (514, 425) with delta (0, 0)
Screenshot: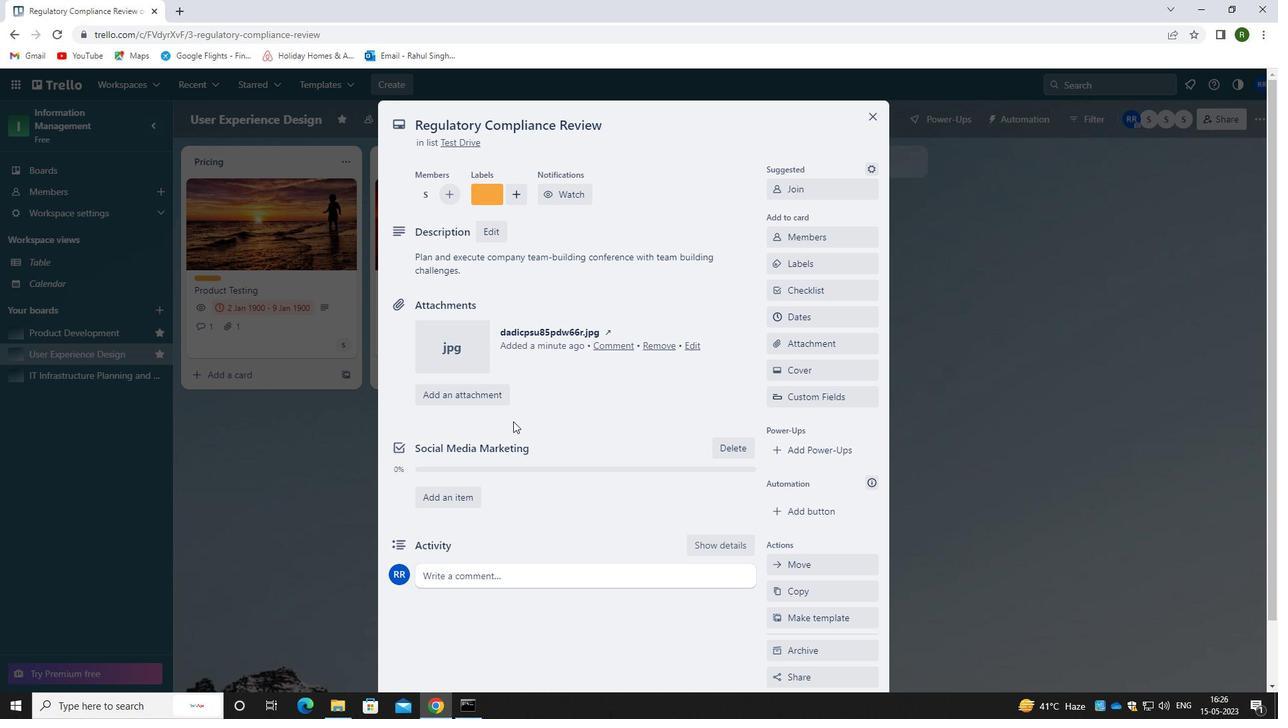 
Action: Mouse moved to (520, 431)
Screenshot: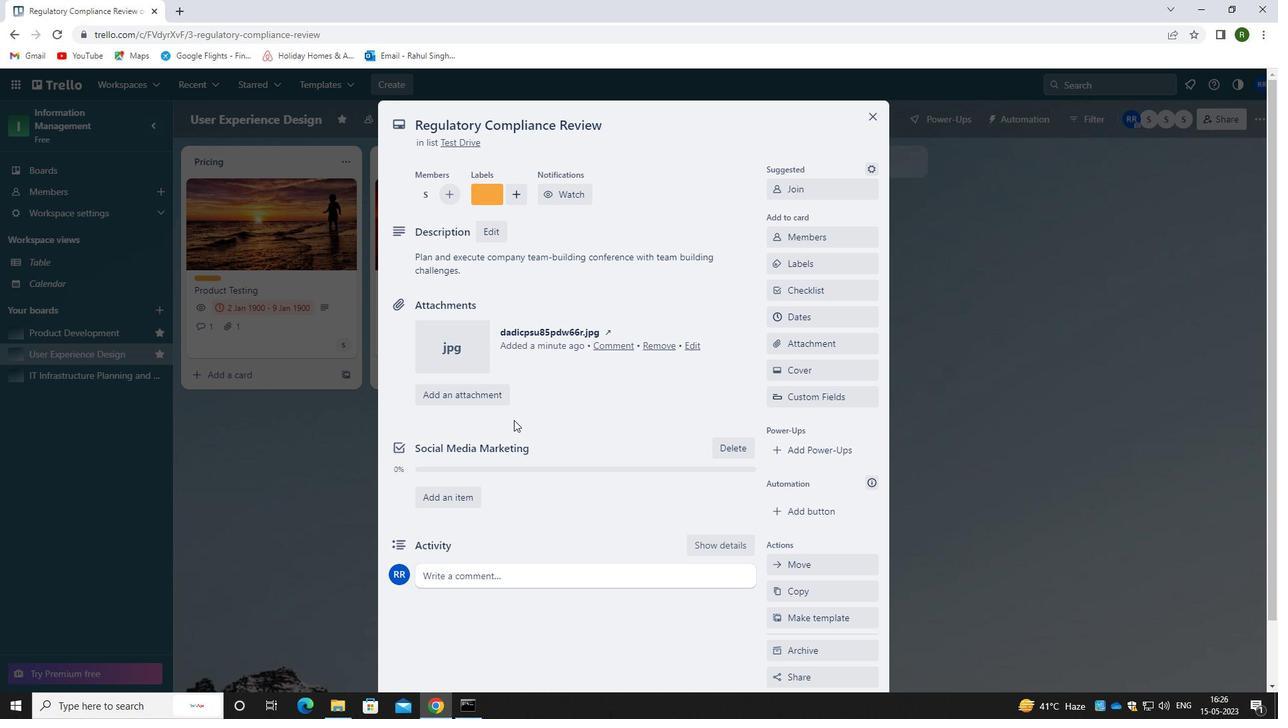 
Action: Mouse scrolled (520, 430) with delta (0, 0)
Screenshot: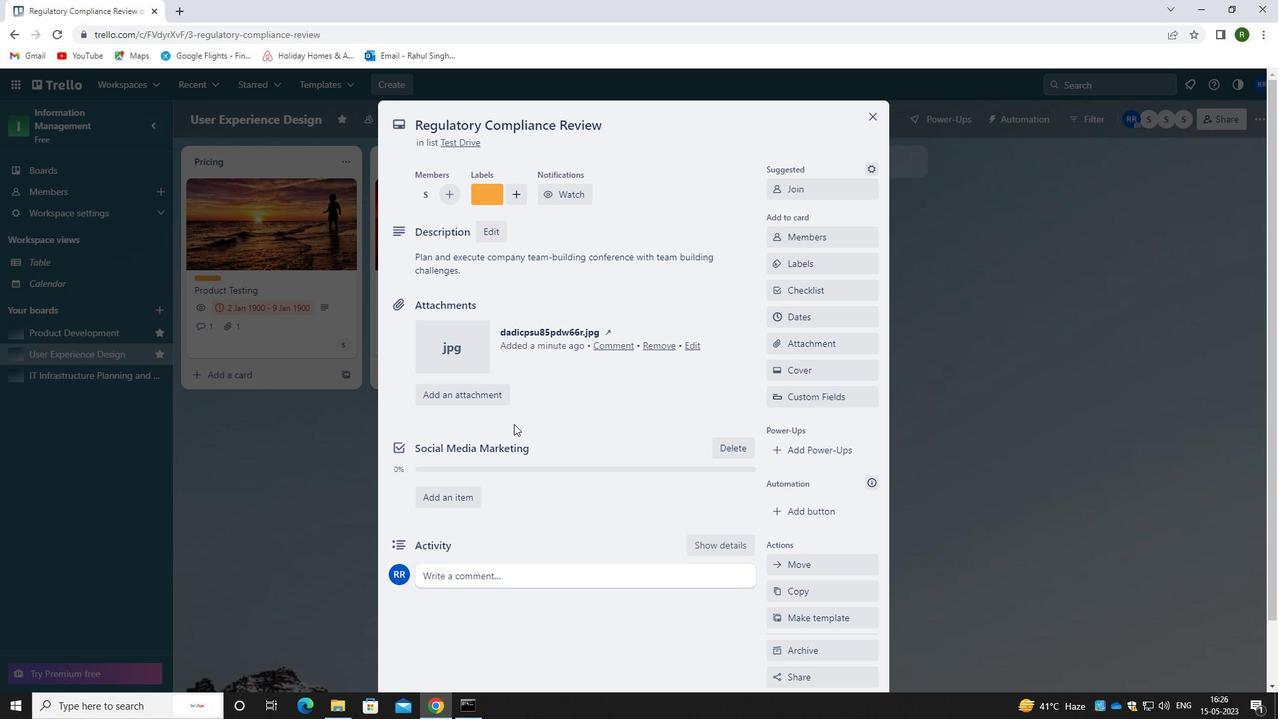 
Action: Mouse moved to (503, 506)
Screenshot: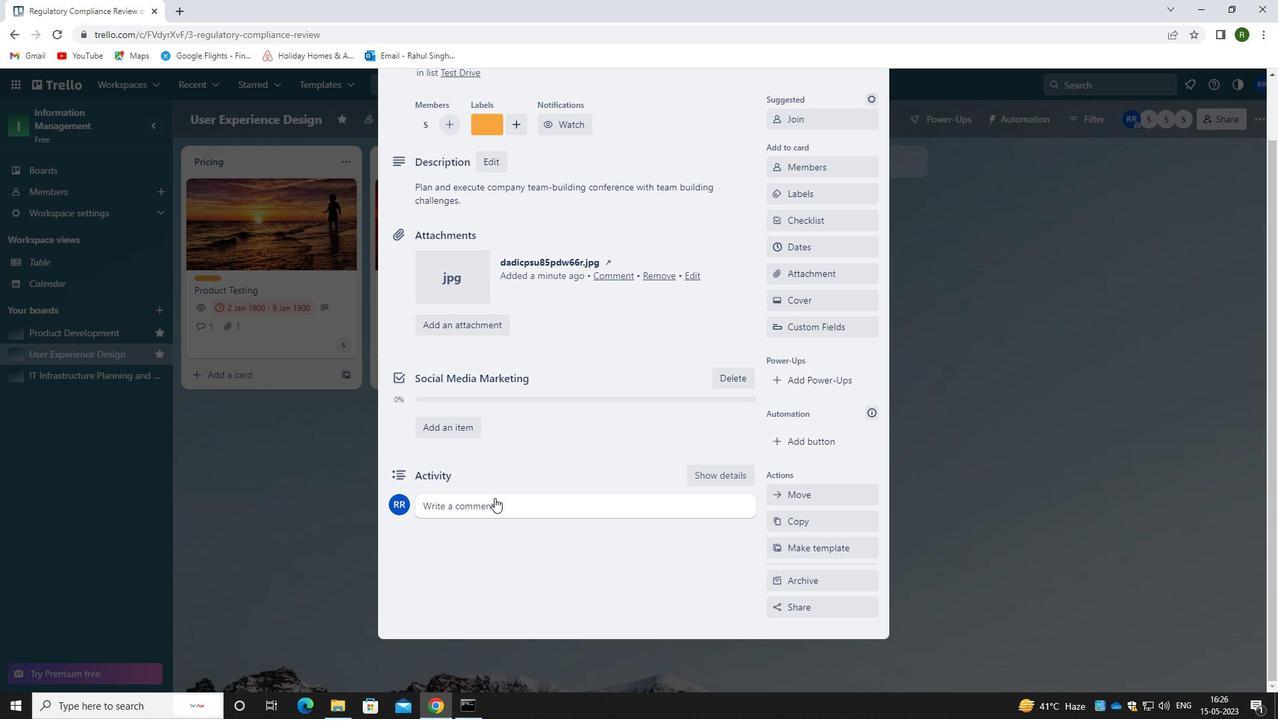 
Action: Mouse pressed left at (503, 506)
Screenshot: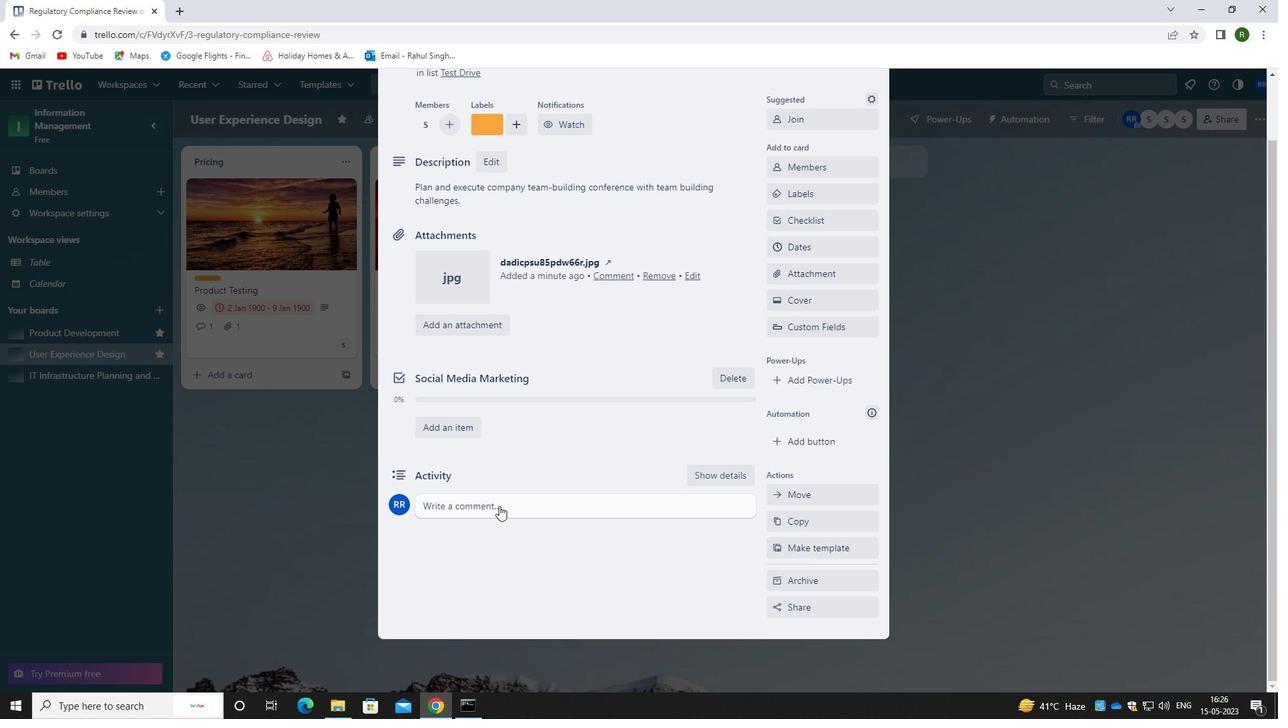 
Action: Mouse moved to (518, 551)
Screenshot: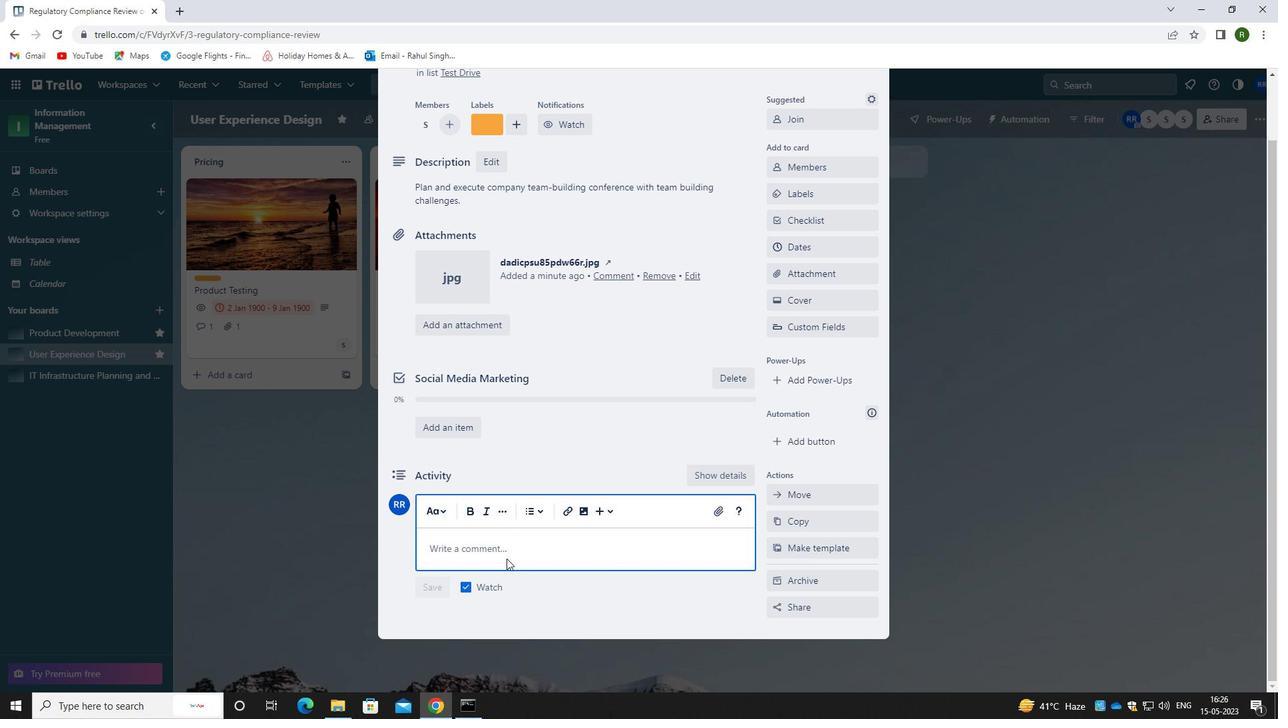 
Action: Key pressed <Key.caps_lock>G<Key.caps_lock>IVENT<Key.space><Key.backspace><Key.backspace><Key.space>THE<Key.space>POTENTIAL<Key.space>COMPLEXITY<Key.space>OF<Key.space>THIS<Key.space>TASK<Key.space>,<Key.space>LET<Key.space>US<Key.space>ENSURE<Key.space>THAT<Key.space>WE<Key.space>HAVE<Key.space>A<Key.space>CLEAR<Key.space>PLAN<Key.space>AND<Key.space>PROCESS<Key.space>IN<Key.space>BEFORE<Key.space>BEGNING.<Key.backspace><Key.backspace><Key.backspace><Key.backspace><Key.backspace>INNING.
Screenshot: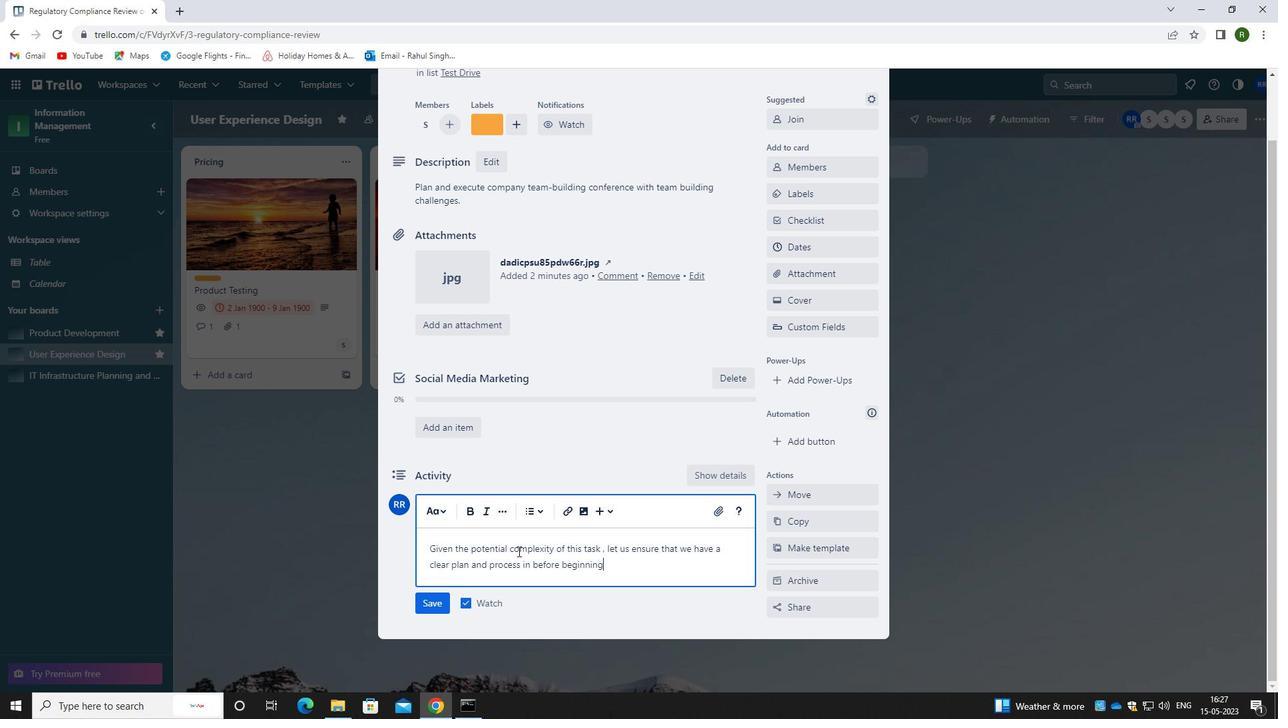 
Action: Mouse moved to (430, 601)
Screenshot: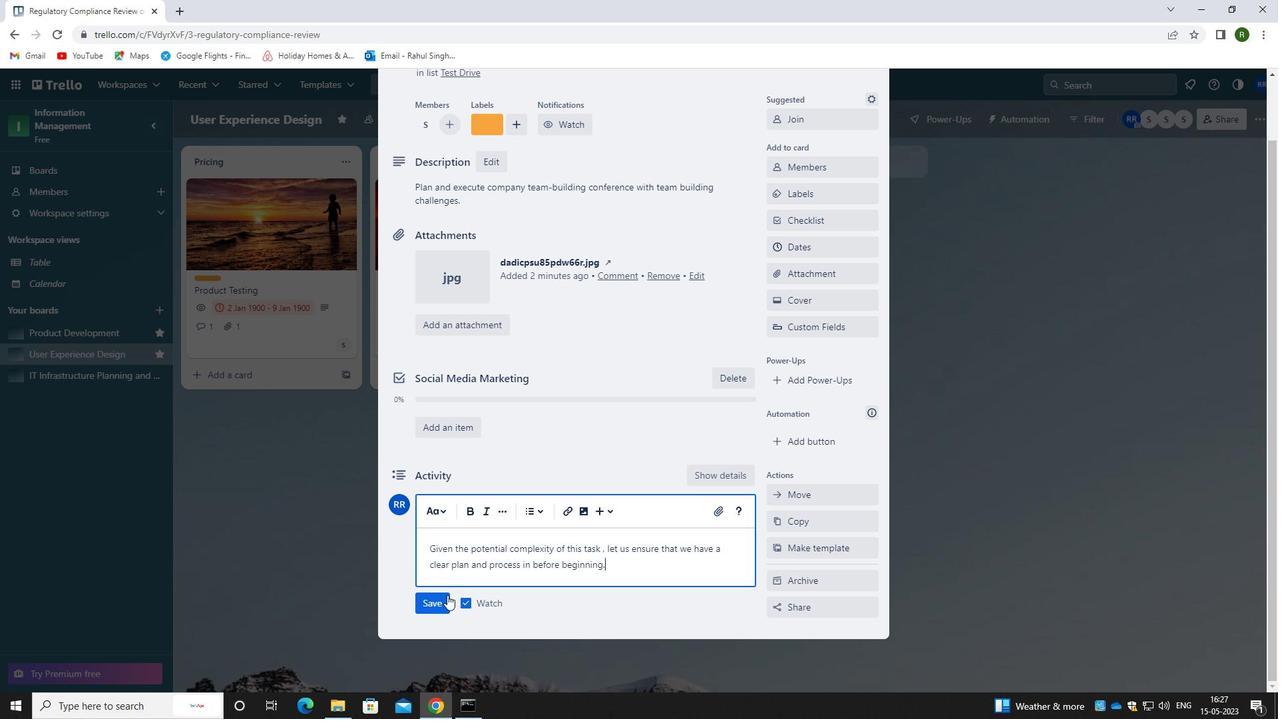 
Action: Mouse pressed left at (430, 601)
Screenshot: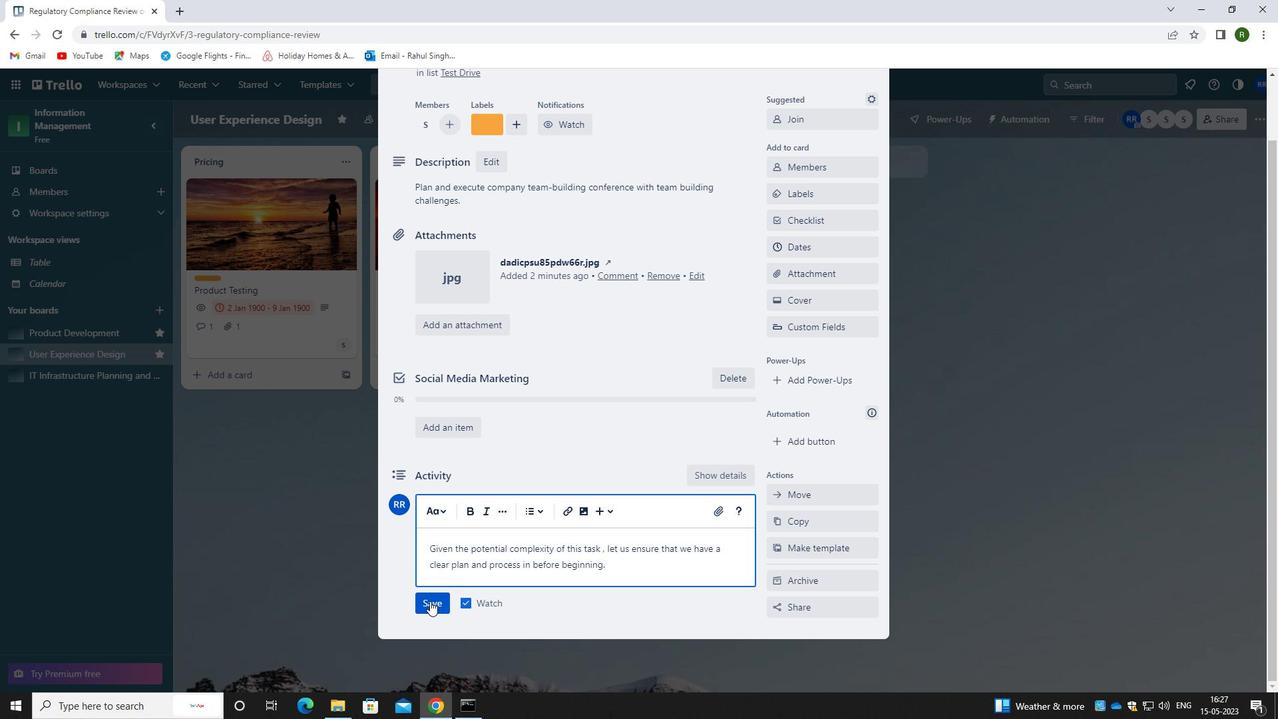 
Action: Mouse moved to (820, 240)
Screenshot: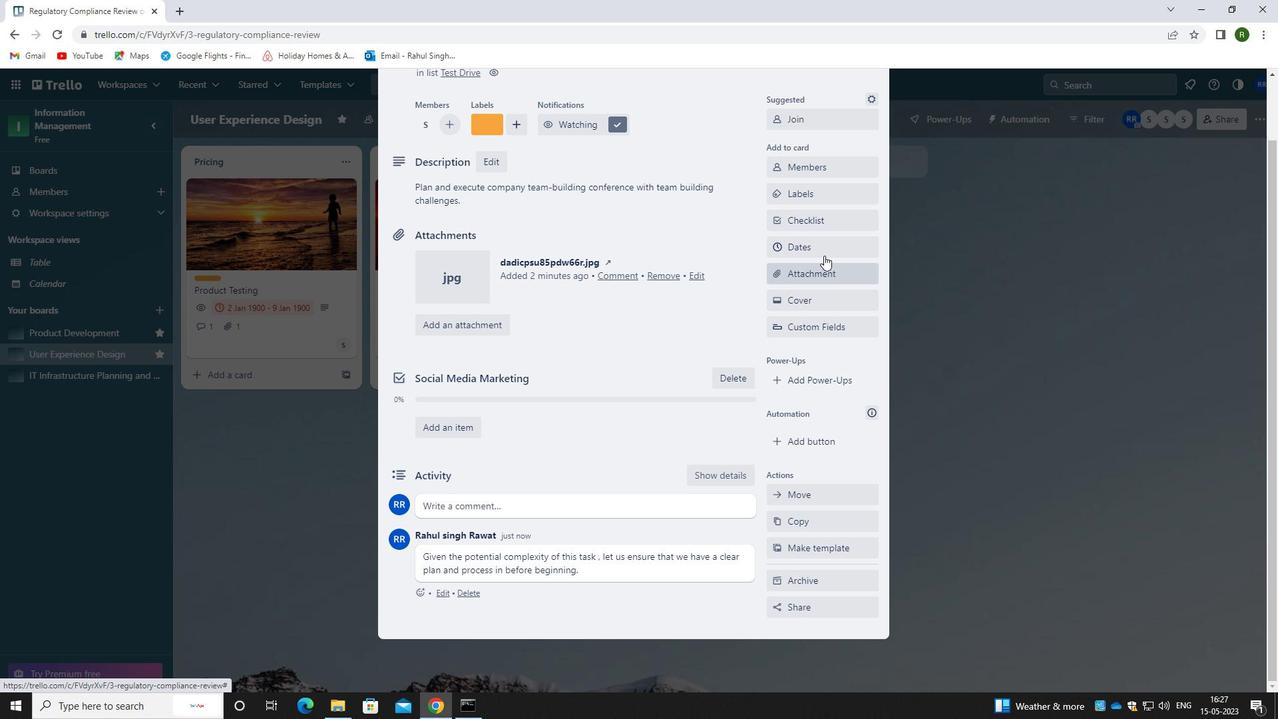 
Action: Mouse pressed left at (820, 240)
Screenshot: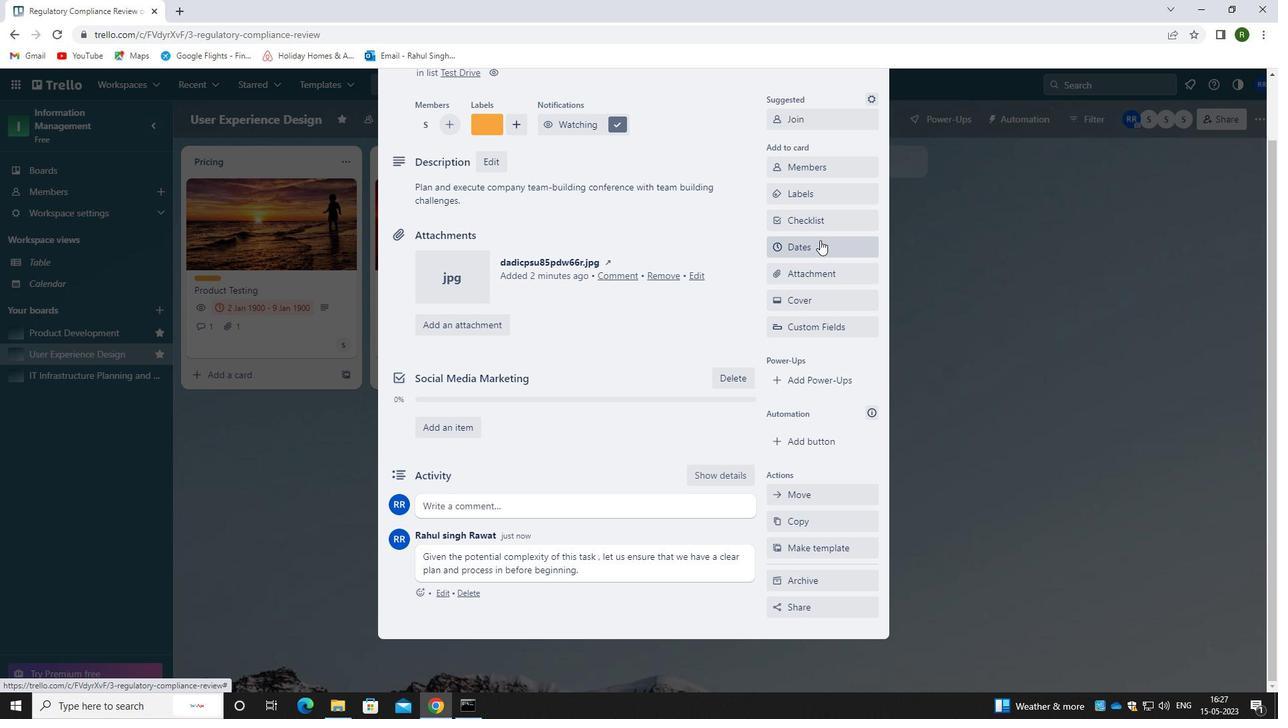 
Action: Mouse moved to (783, 360)
Screenshot: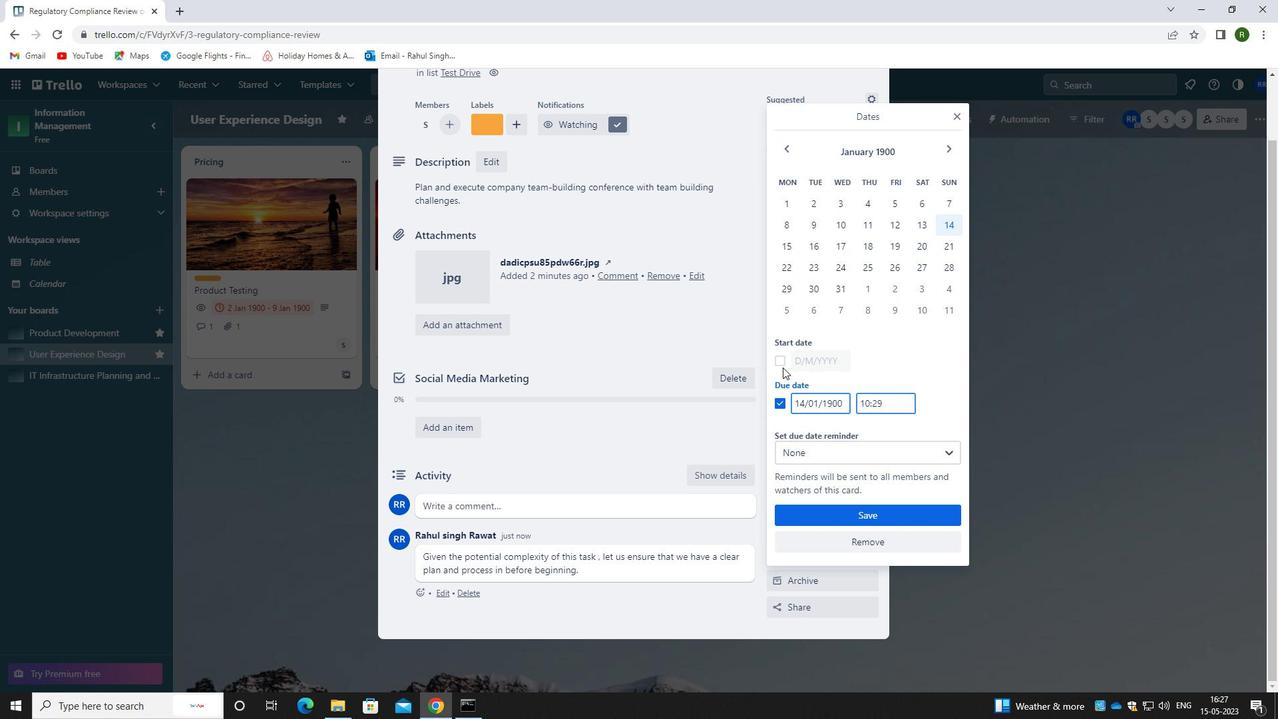 
Action: Mouse pressed left at (783, 360)
Screenshot: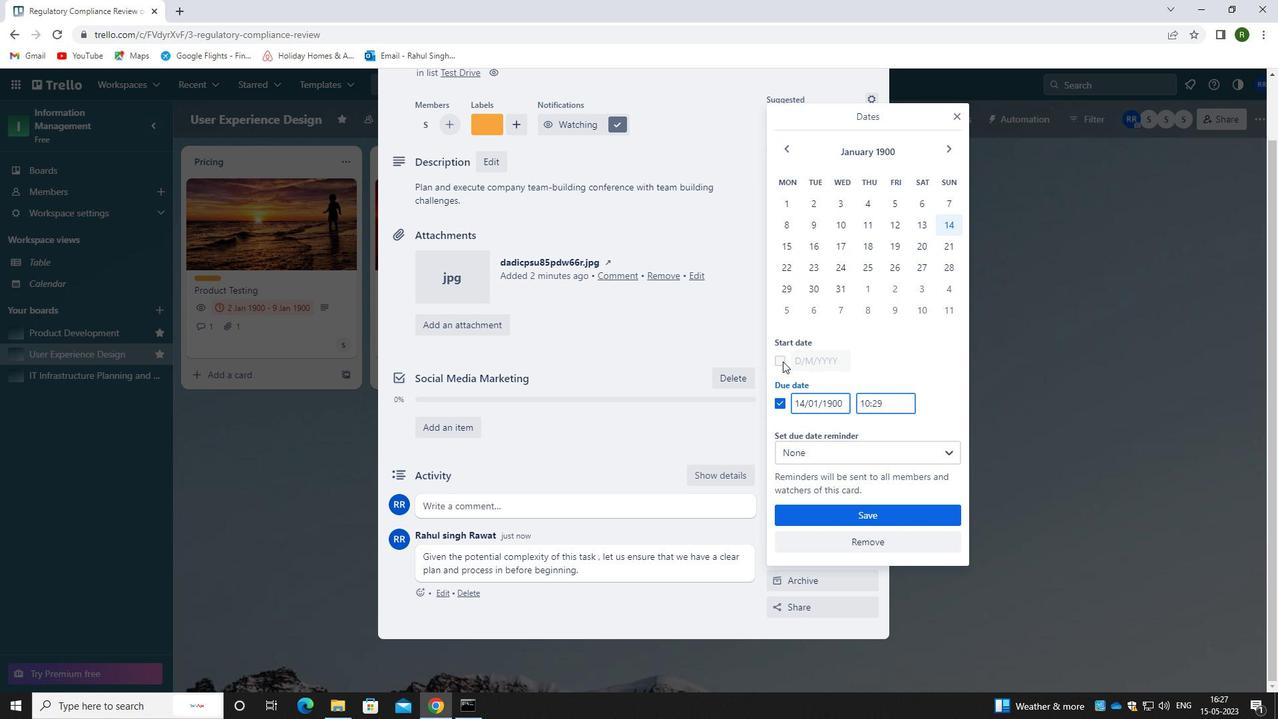 
Action: Mouse moved to (843, 359)
Screenshot: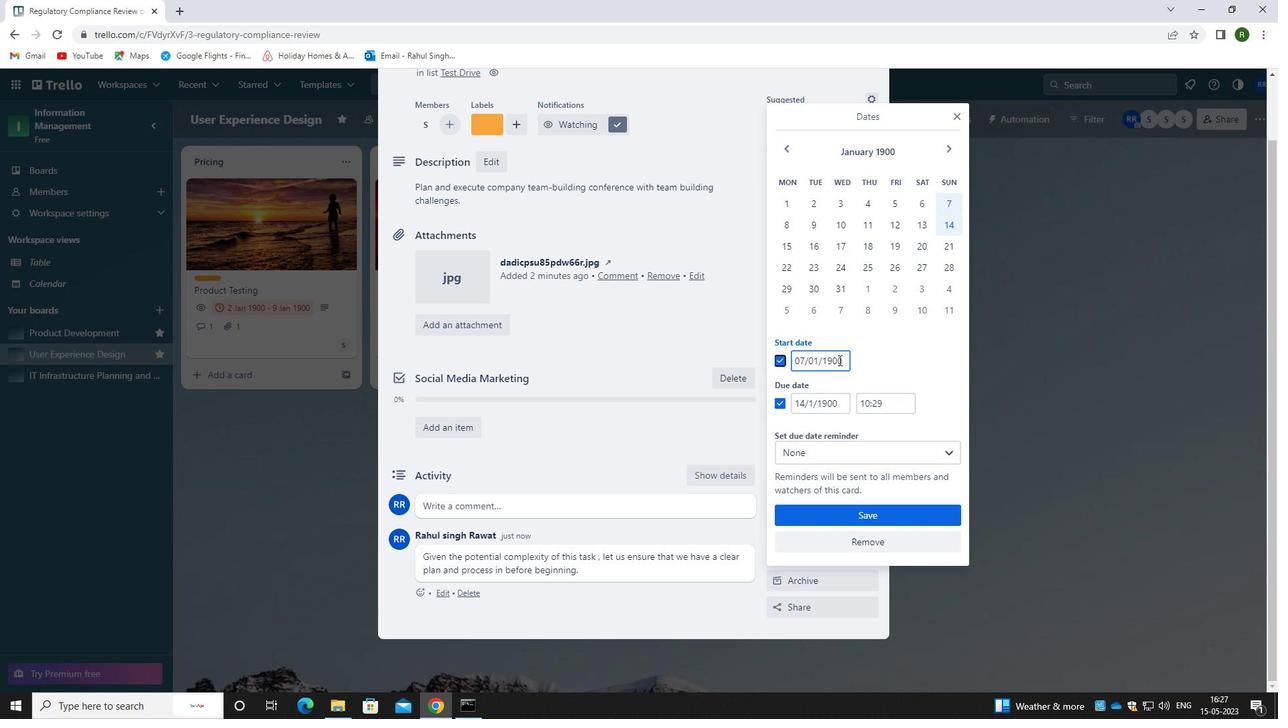 
Action: Mouse pressed left at (843, 359)
Screenshot: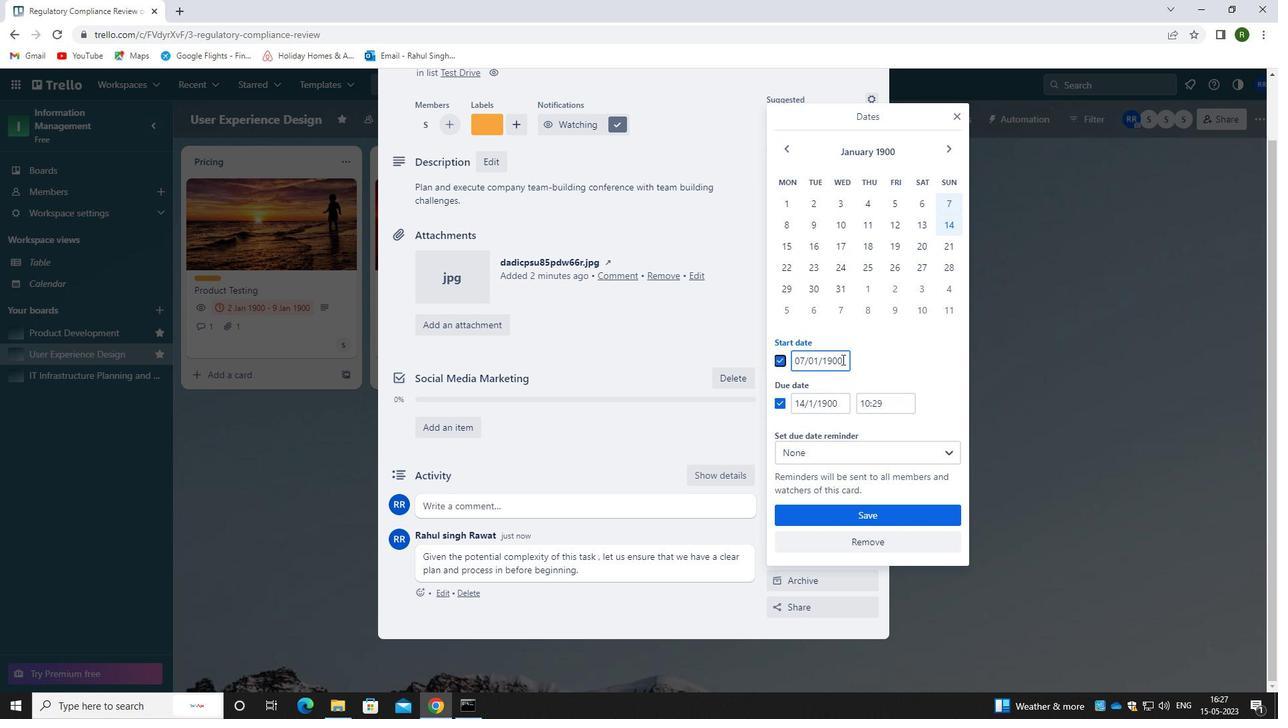 
Action: Mouse moved to (792, 360)
Screenshot: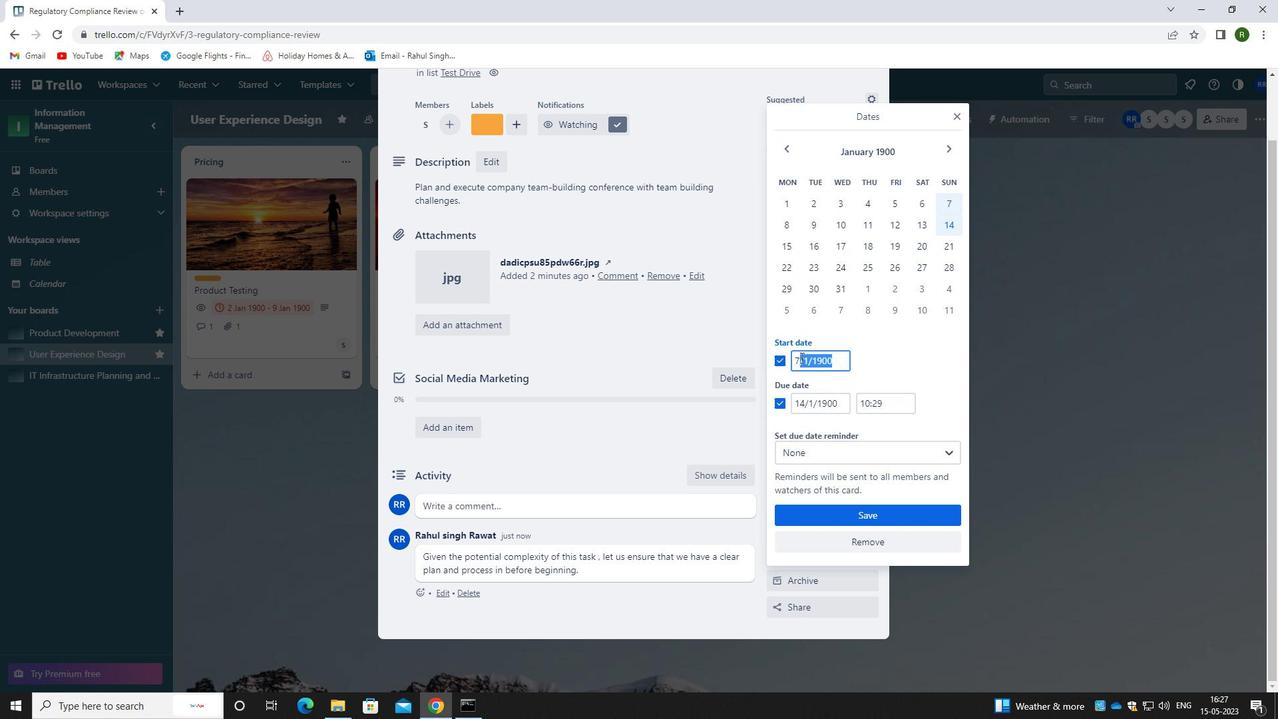 
Action: Key pressed 08/01/1900
Screenshot: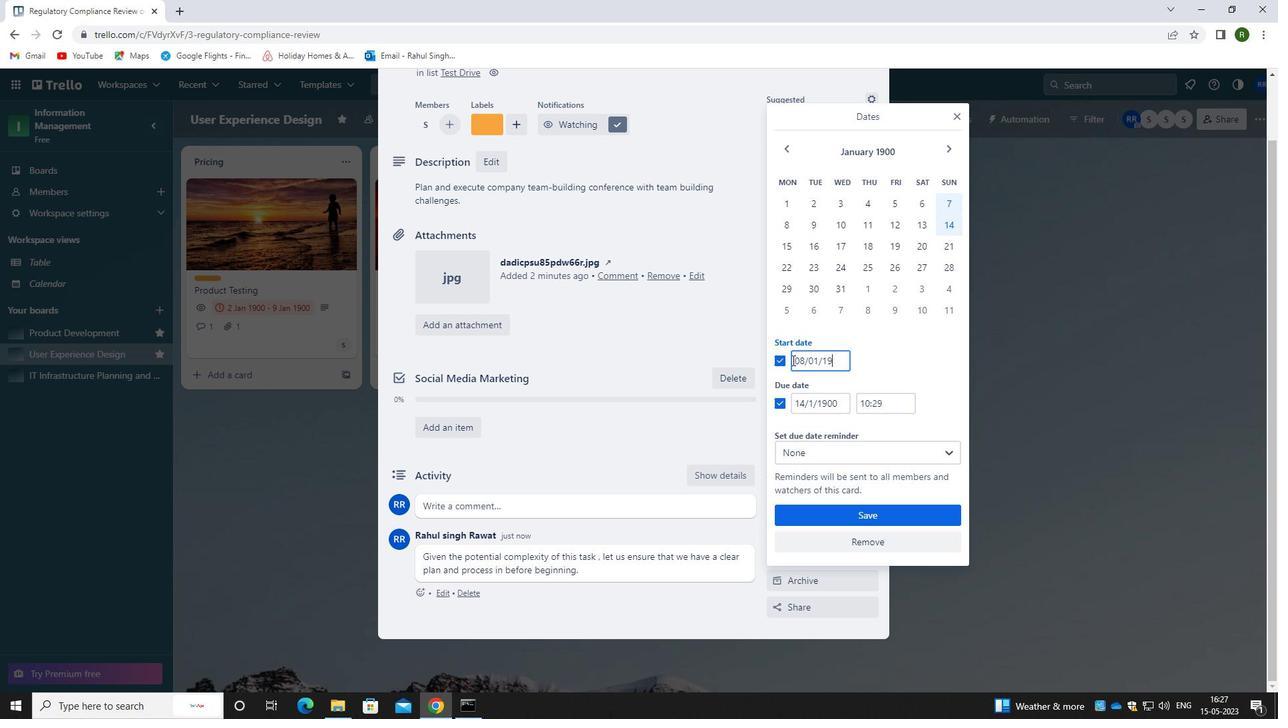 
Action: Mouse moved to (845, 403)
Screenshot: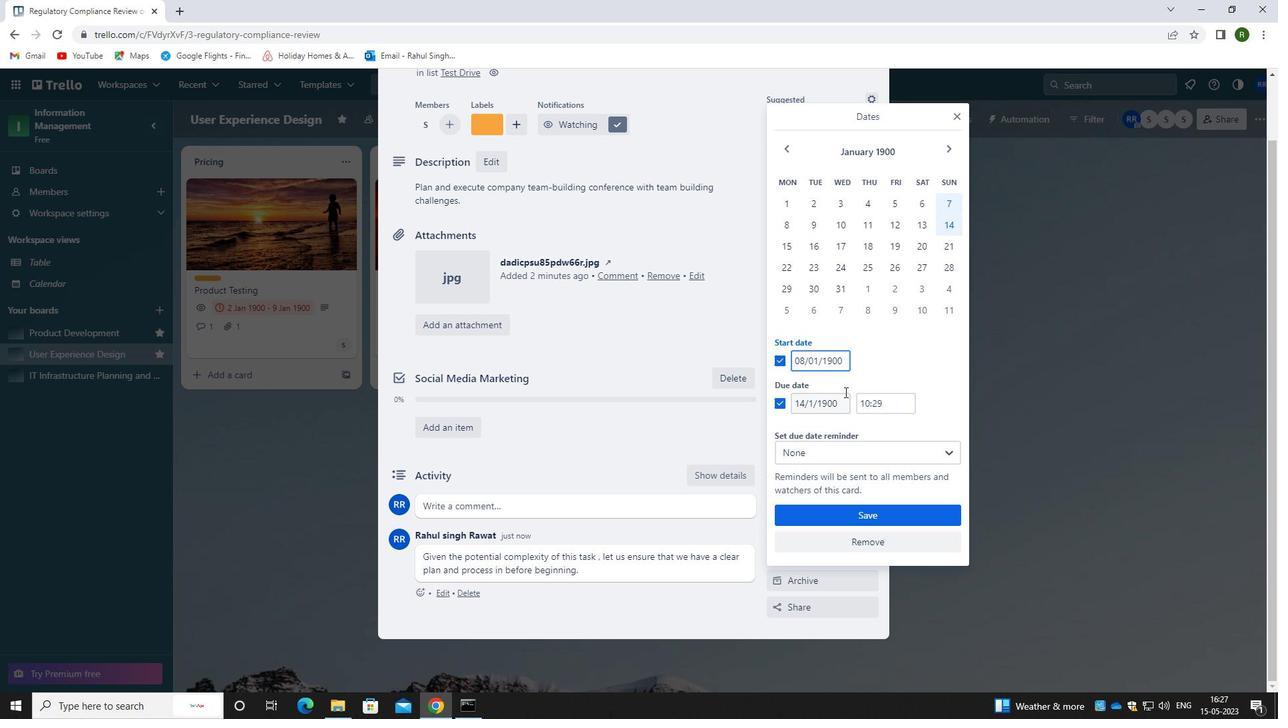 
Action: Mouse pressed left at (845, 403)
Screenshot: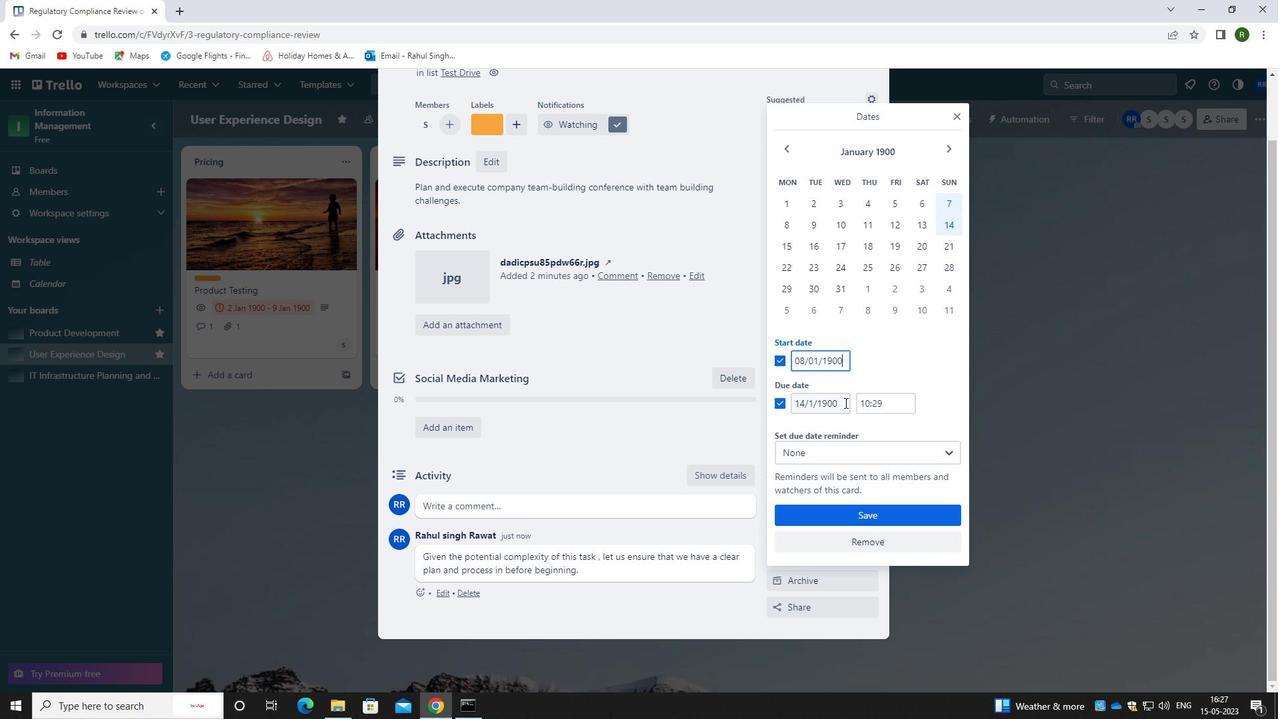 
Action: Mouse moved to (760, 409)
Screenshot: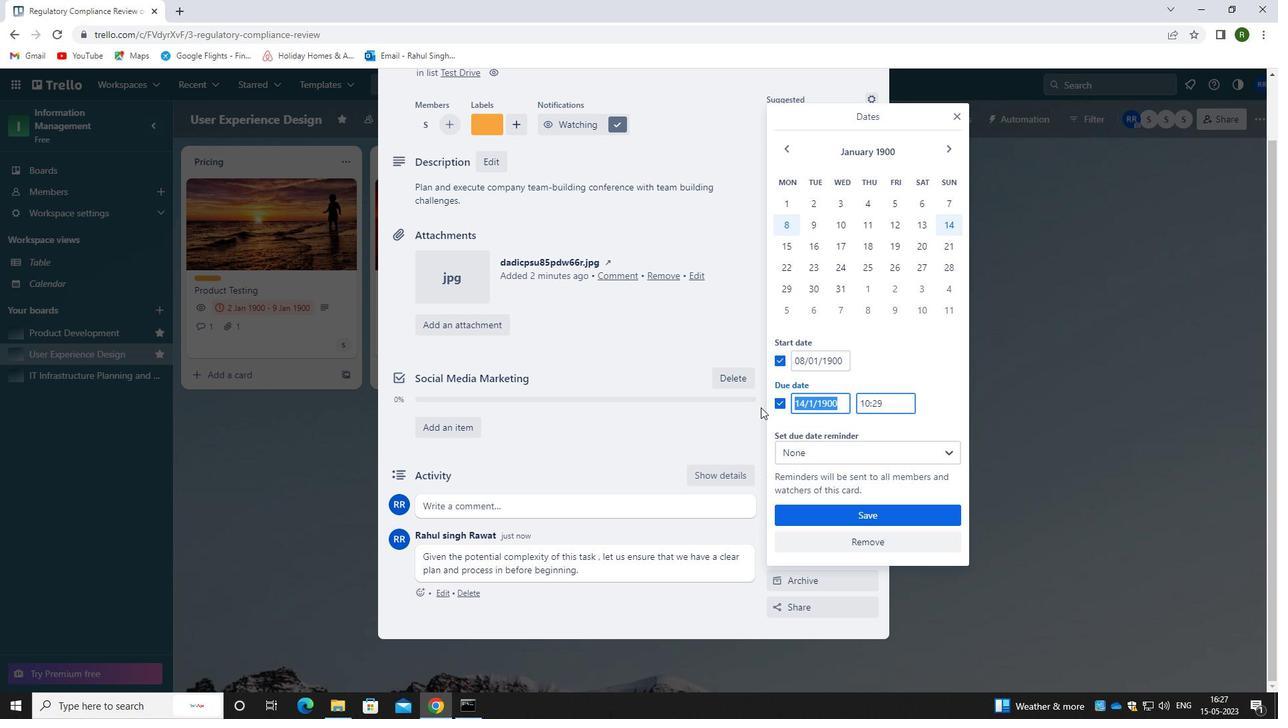 
Action: Key pressed 15/01/1900
Screenshot: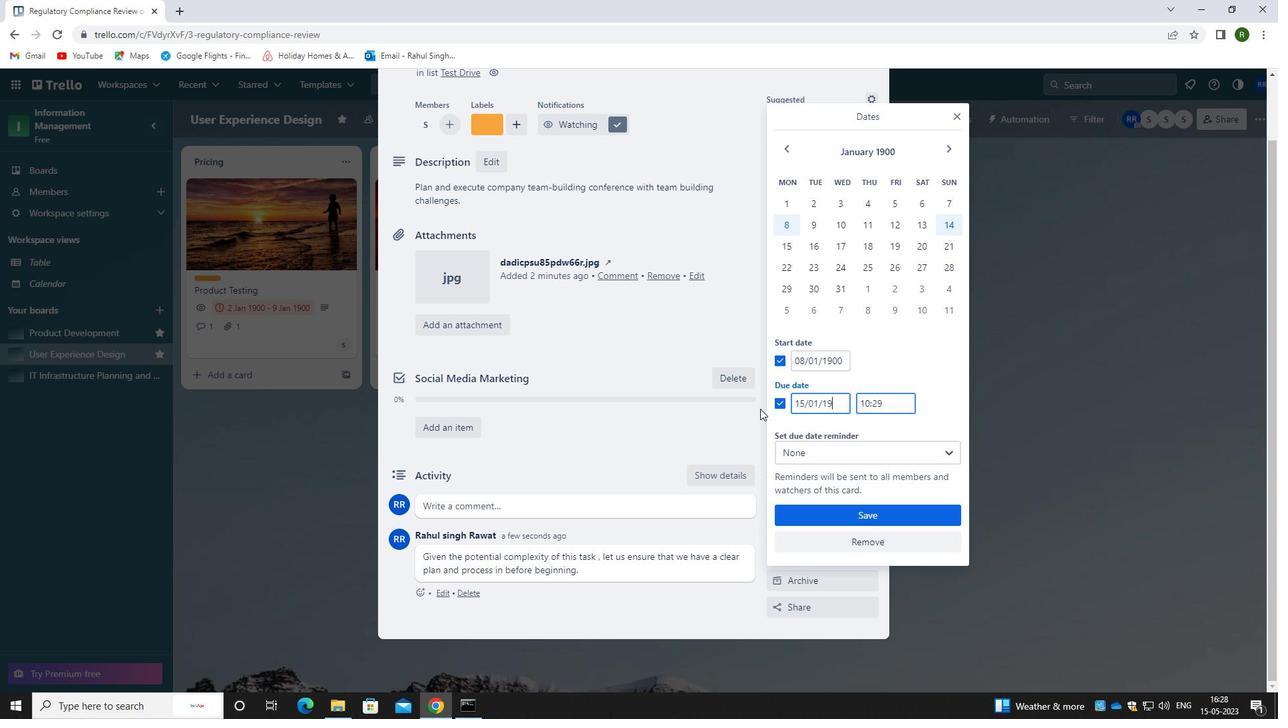 
Action: Mouse moved to (866, 512)
Screenshot: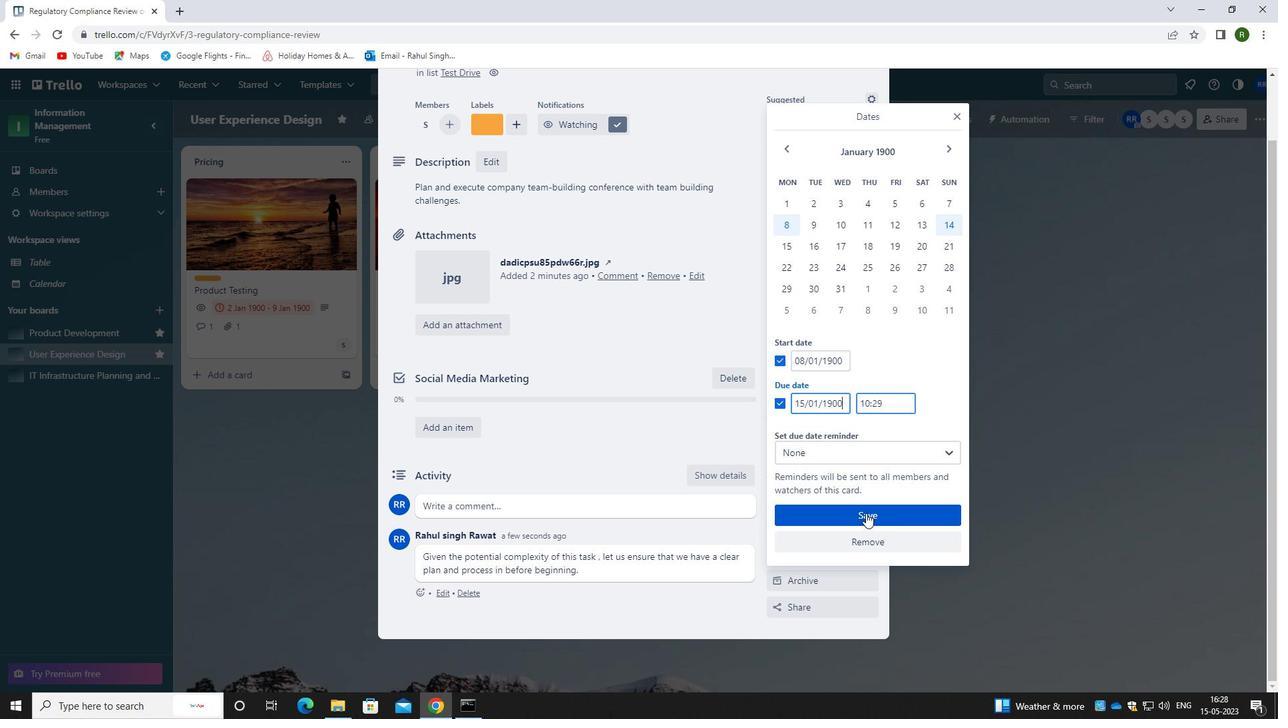 
Action: Mouse pressed left at (866, 512)
Screenshot: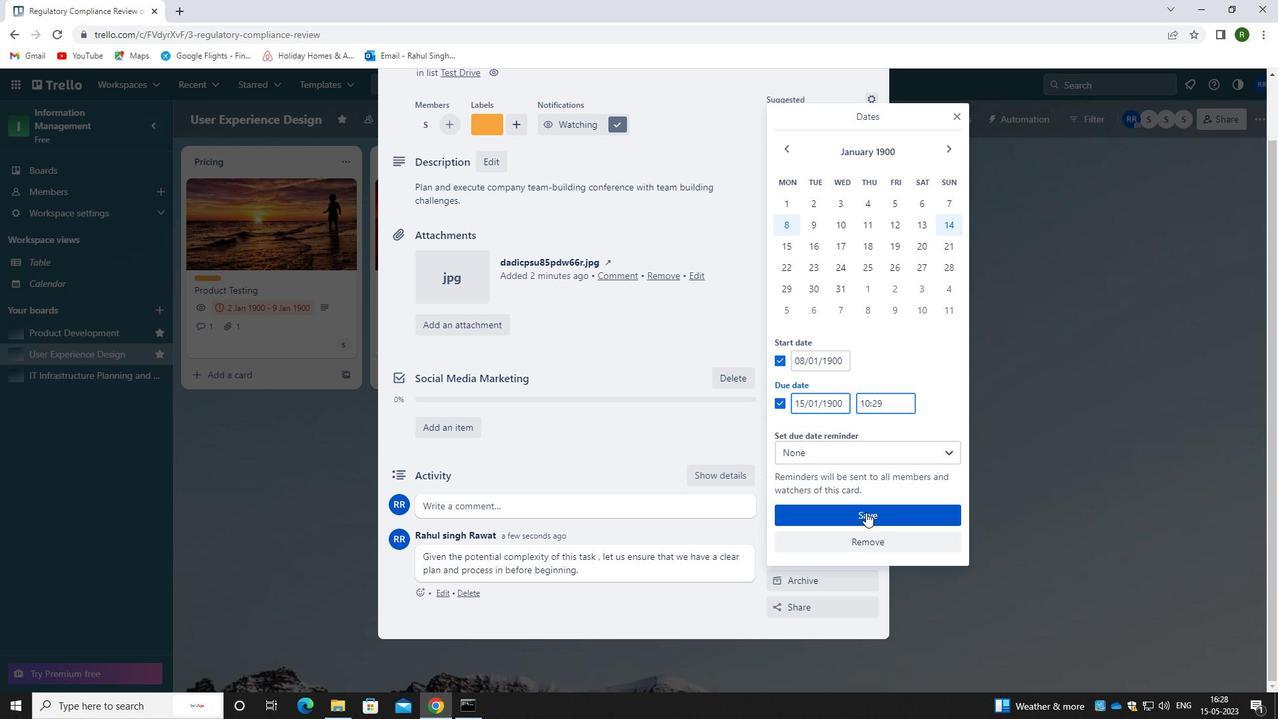 
Action: Mouse moved to (704, 324)
Screenshot: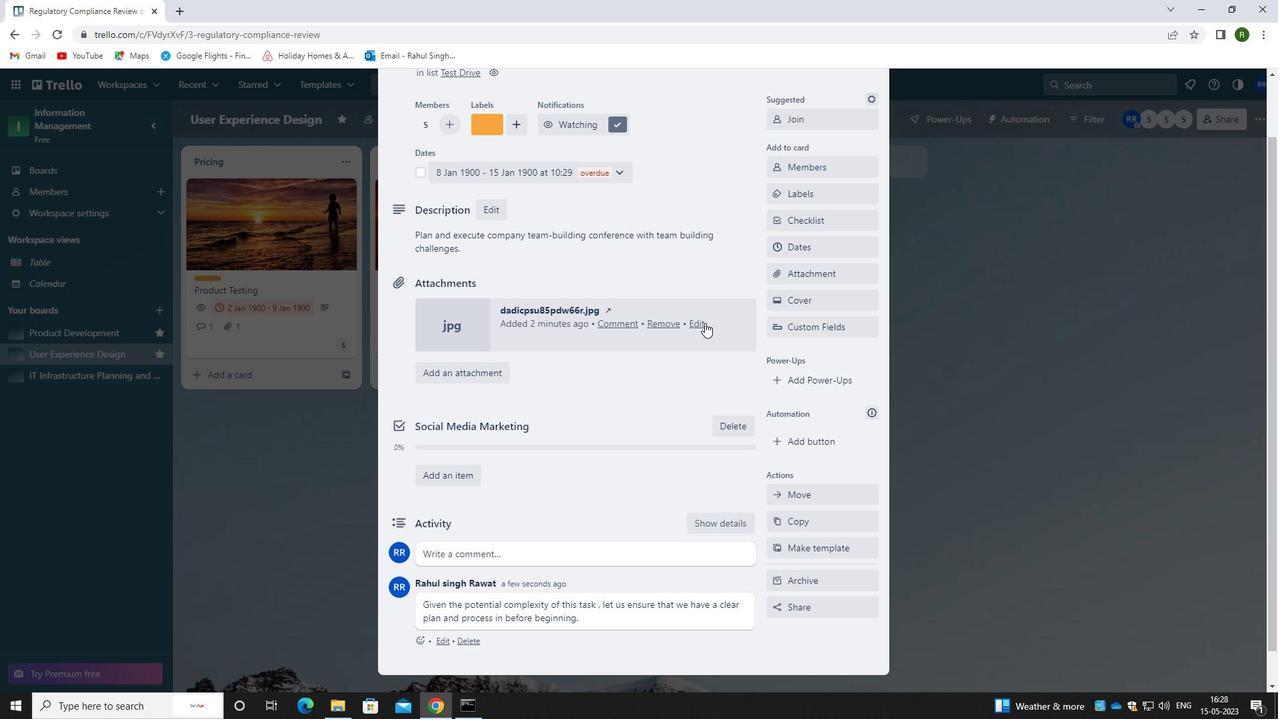 
Action: Mouse scrolled (704, 325) with delta (0, 0)
Screenshot: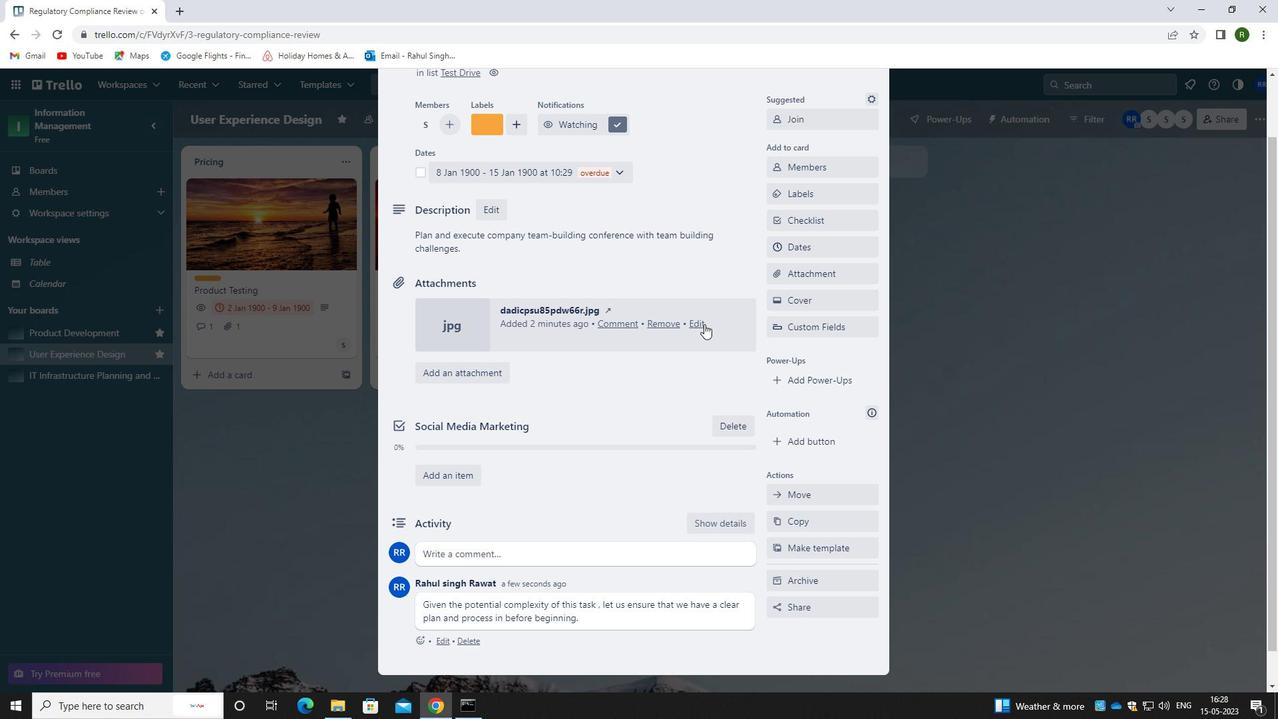 
Action: Mouse scrolled (704, 325) with delta (0, 0)
Screenshot: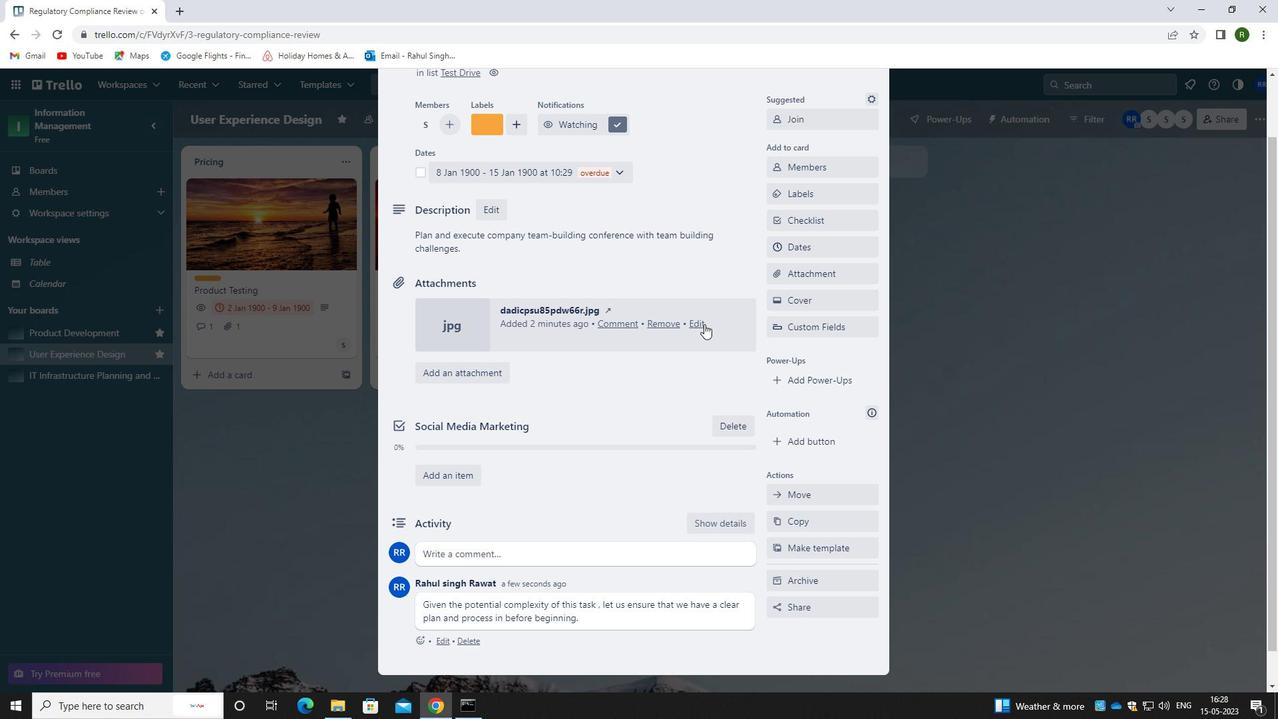 
Action: Mouse scrolled (704, 325) with delta (0, 0)
Screenshot: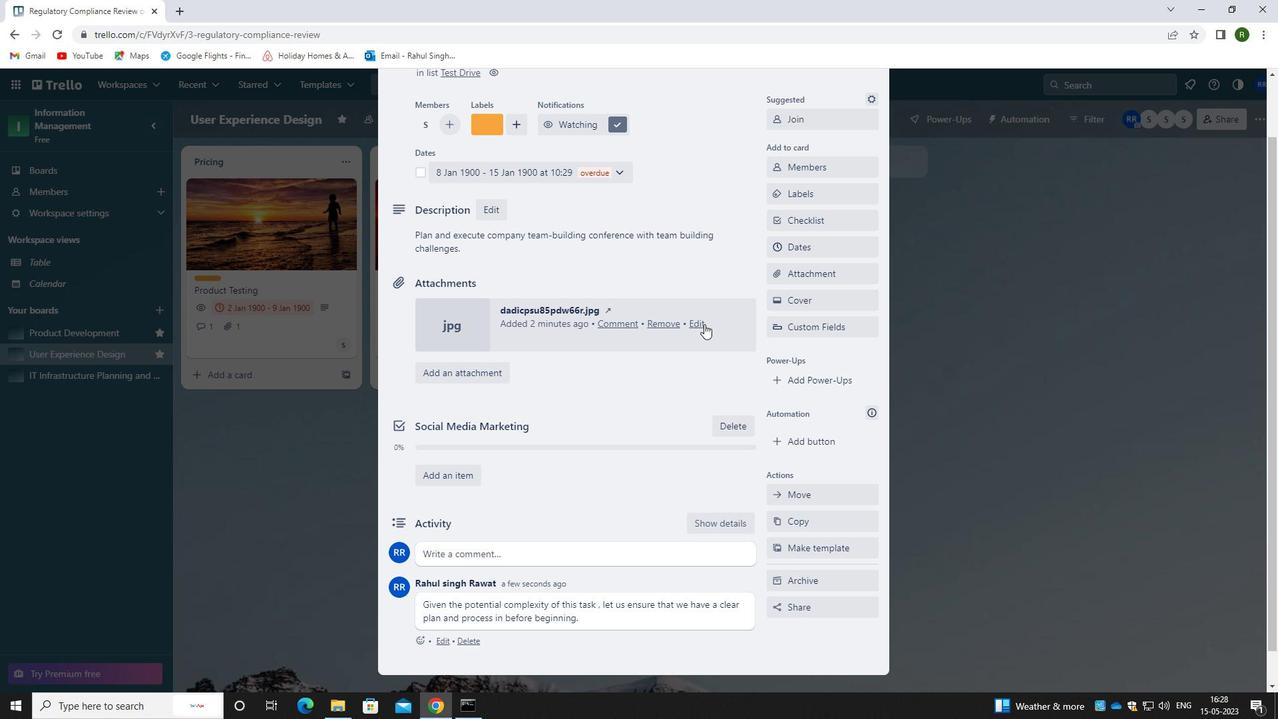 
Action: Mouse moved to (704, 324)
Screenshot: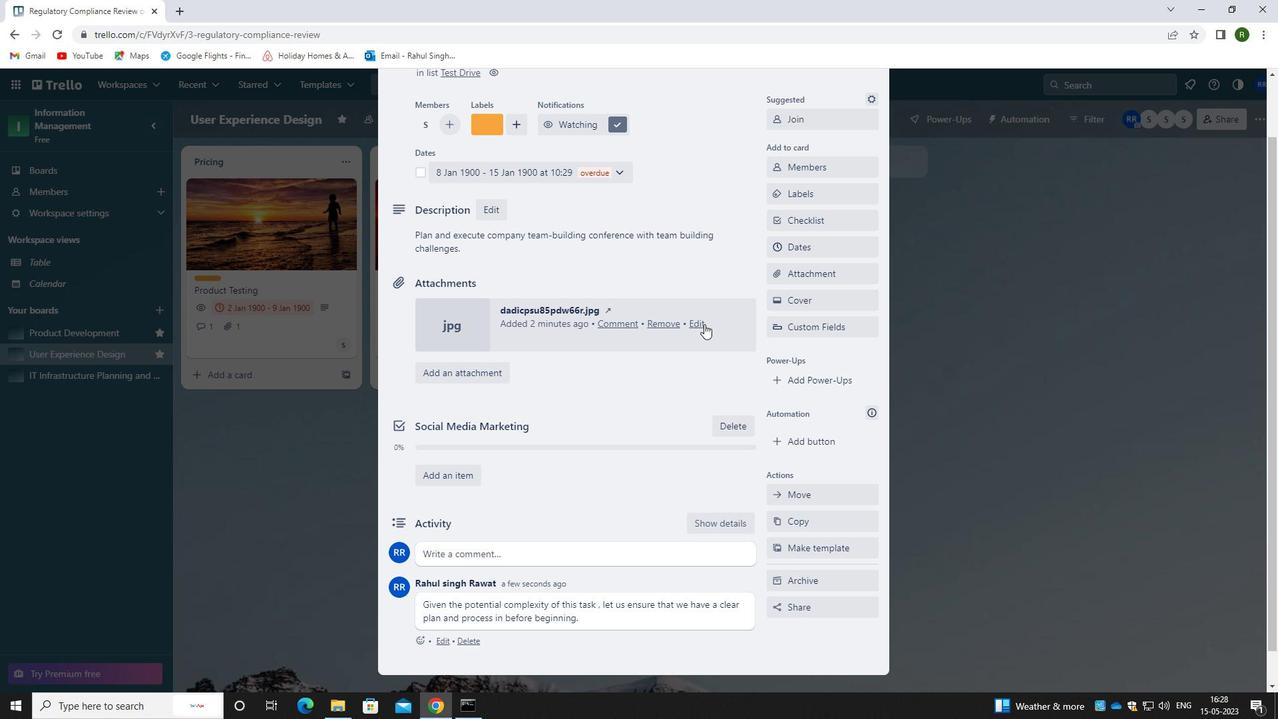
